 Task: Look for space in São Bento, Brazil from 4th September, 2023 to 10th September, 2023 for 1 adult in price range Rs.9000 to Rs.17000. Place can be private room with 1  bedroom having 1 bed and 1 bathroom. Property type can be house, flat, guest house, hotel. Booking option can be shelf check-in. Required host language is Spanish.
Action: Mouse moved to (624, 88)
Screenshot: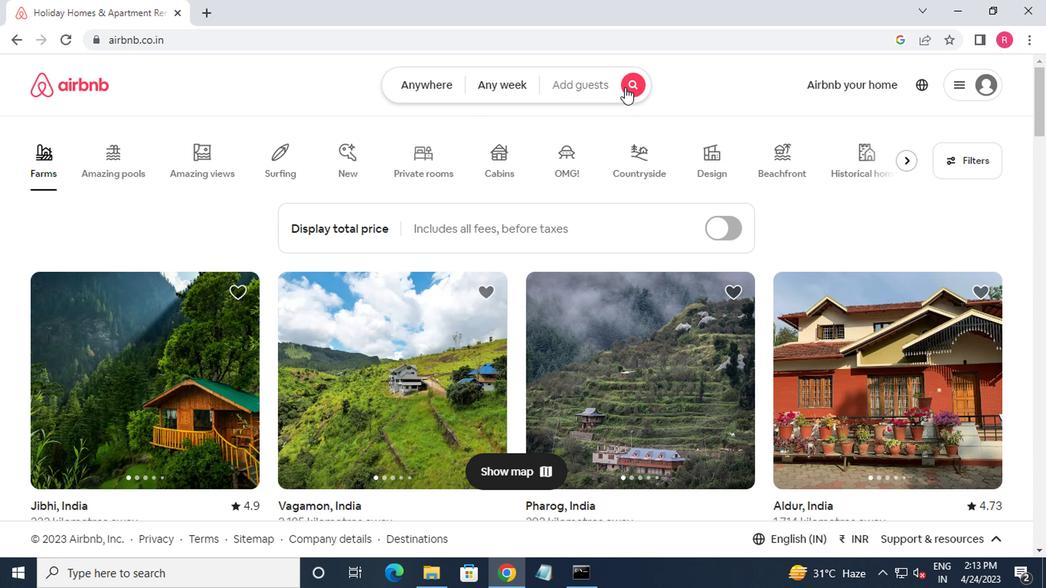 
Action: Mouse pressed left at (624, 88)
Screenshot: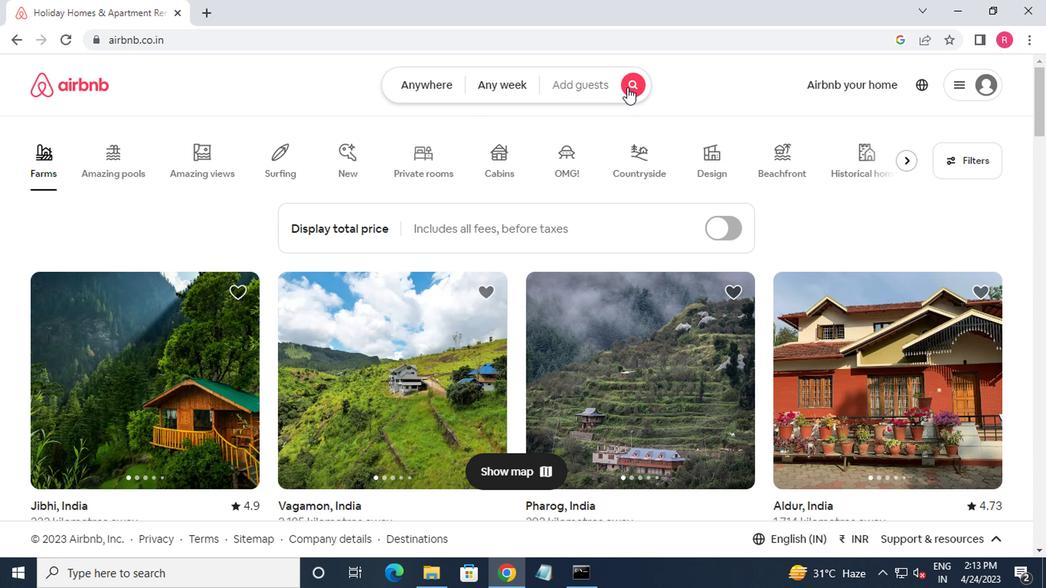 
Action: Mouse moved to (301, 154)
Screenshot: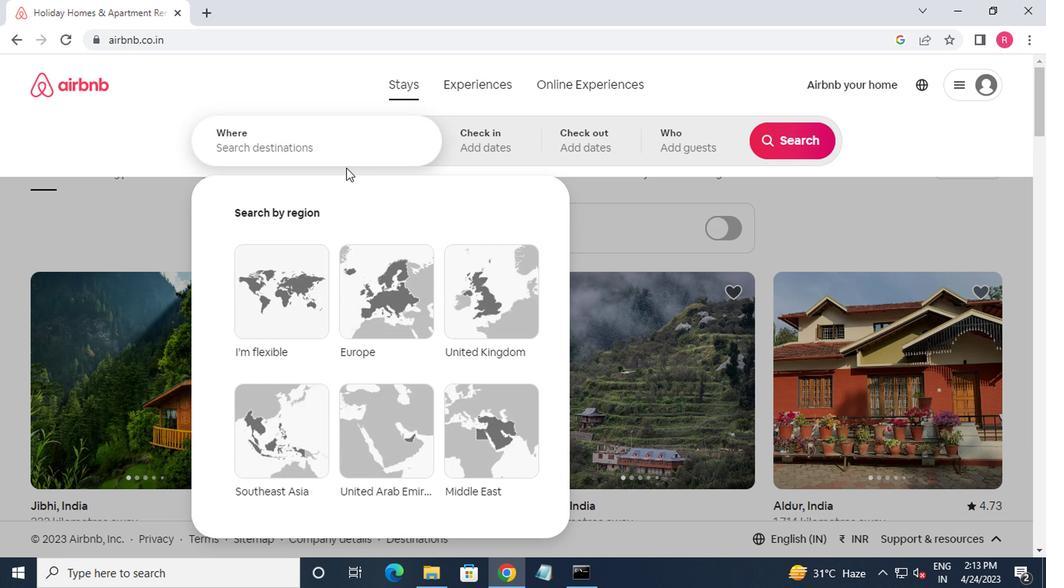 
Action: Mouse pressed left at (301, 154)
Screenshot: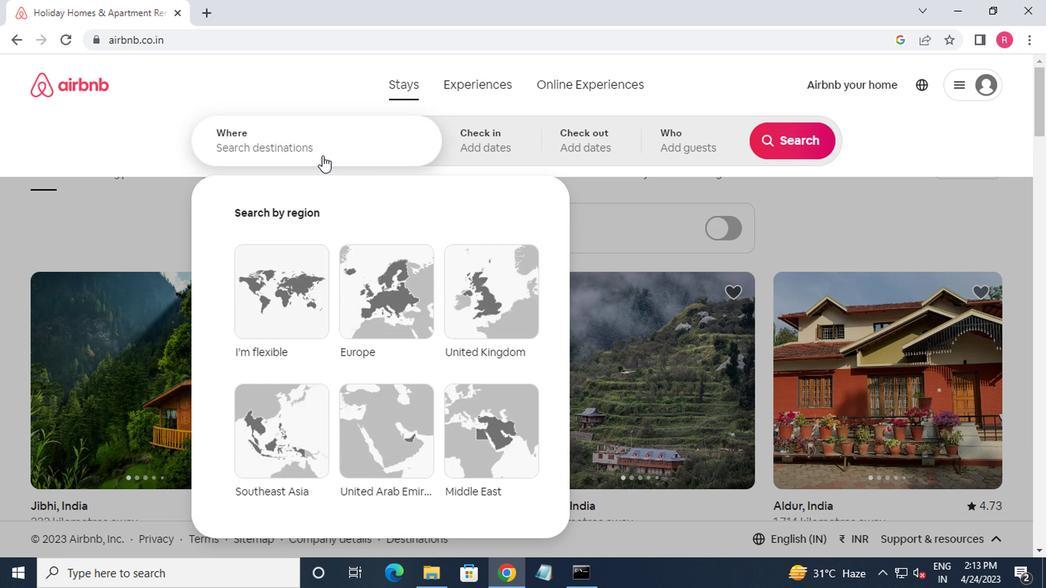 
Action: Key pressed sao<Key.space>bento.<Key.backspace>,brazil
Screenshot: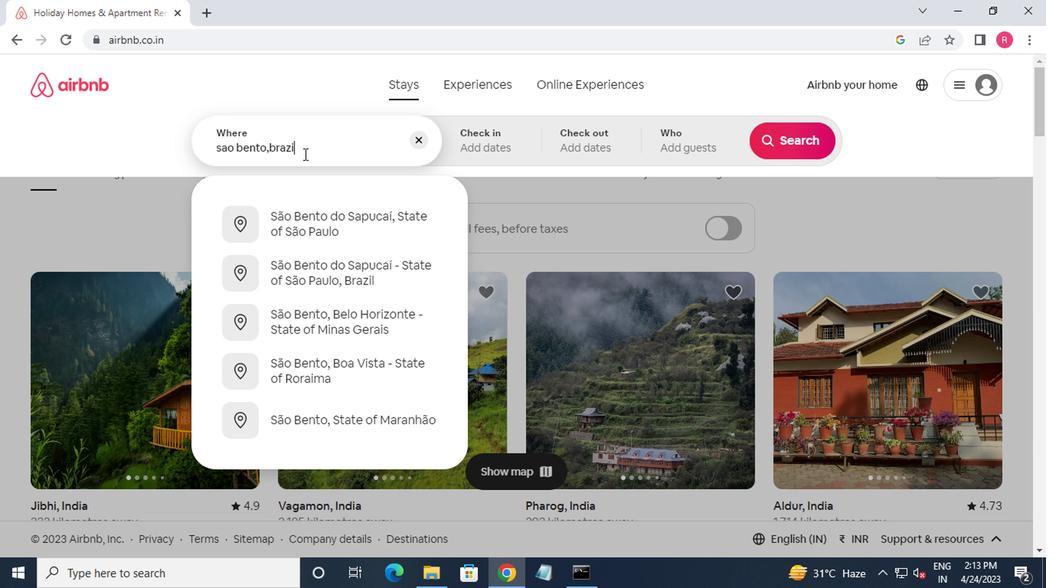 
Action: Mouse moved to (346, 278)
Screenshot: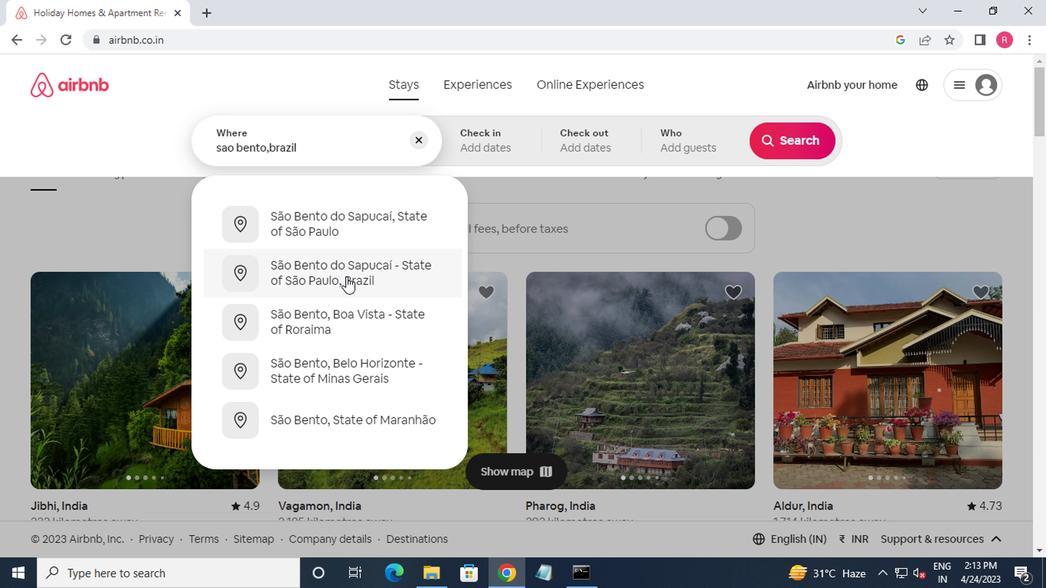 
Action: Mouse pressed left at (346, 278)
Screenshot: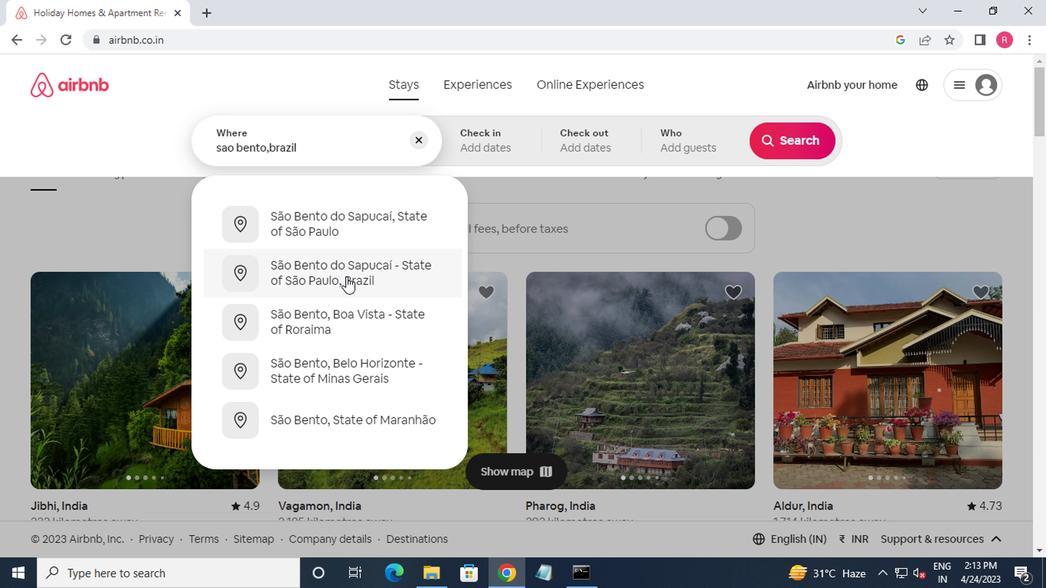
Action: Mouse moved to (782, 263)
Screenshot: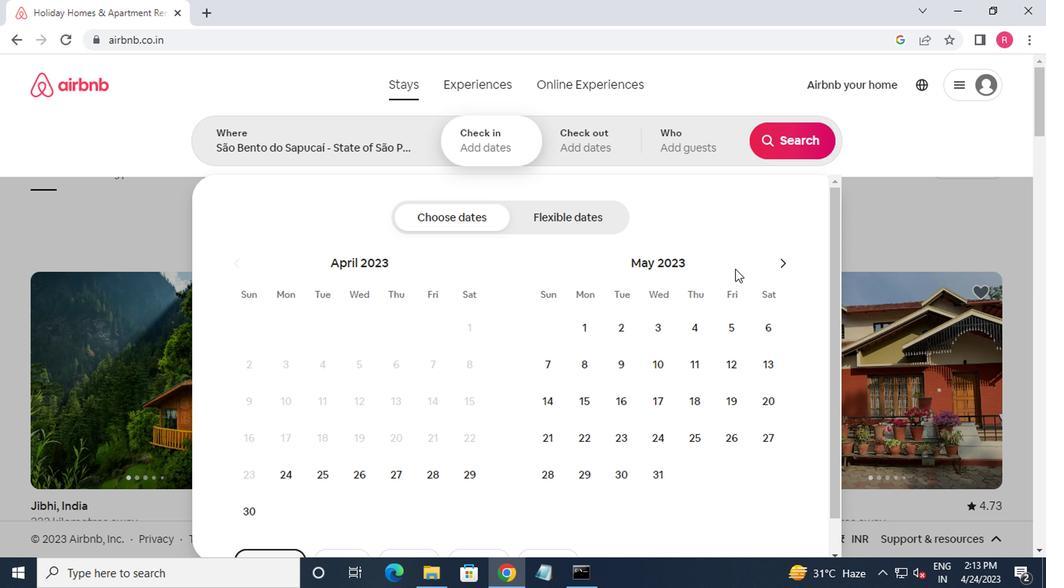 
Action: Mouse pressed left at (782, 263)
Screenshot: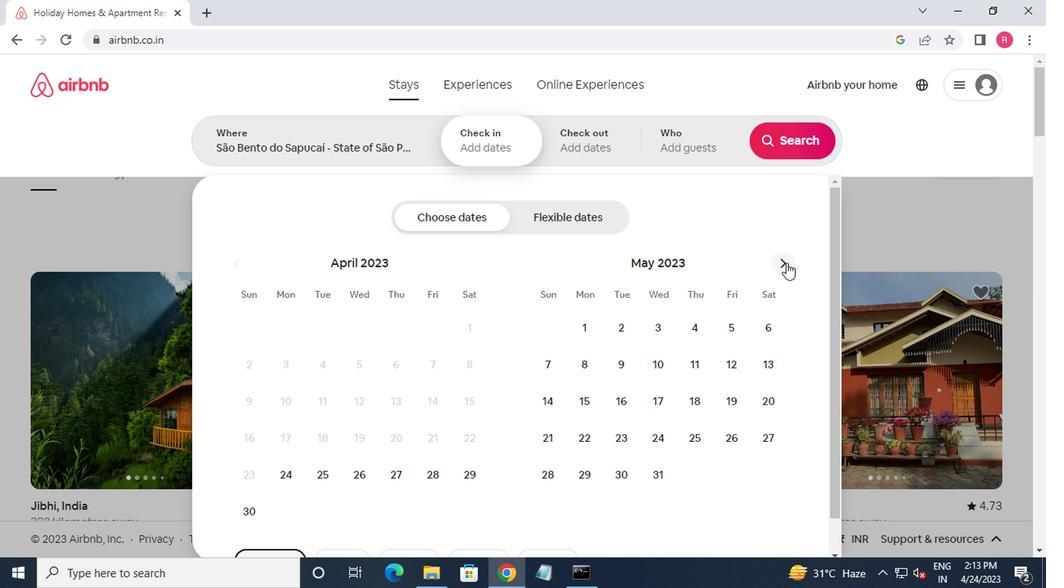 
Action: Mouse pressed left at (782, 263)
Screenshot: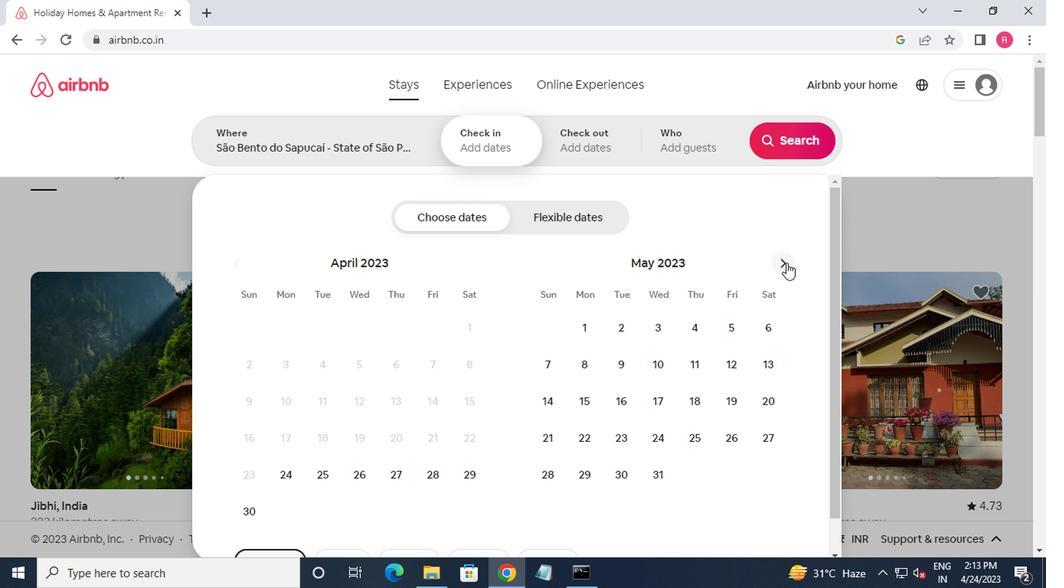 
Action: Mouse pressed left at (782, 263)
Screenshot: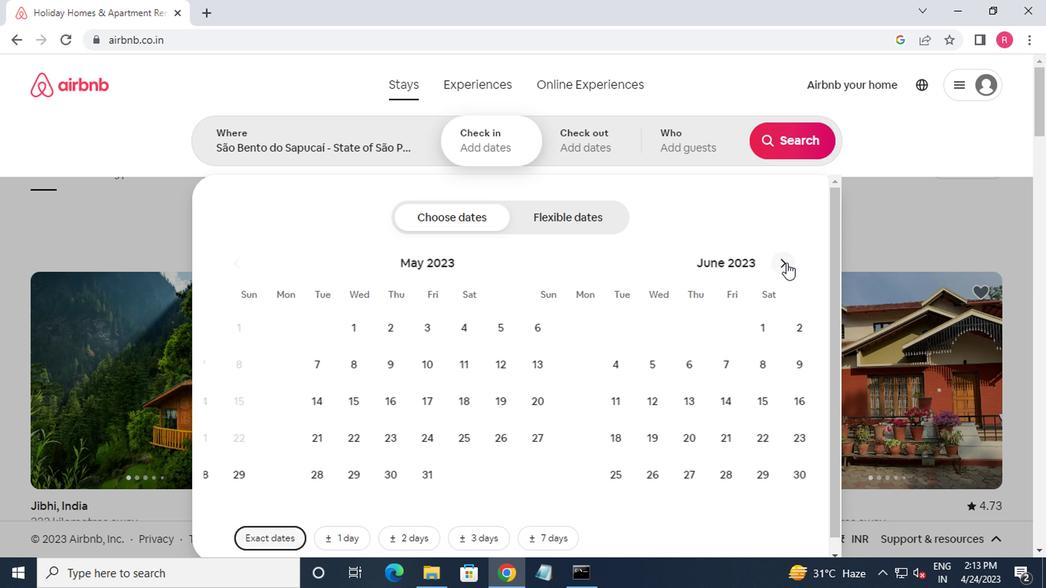 
Action: Mouse moved to (782, 264)
Screenshot: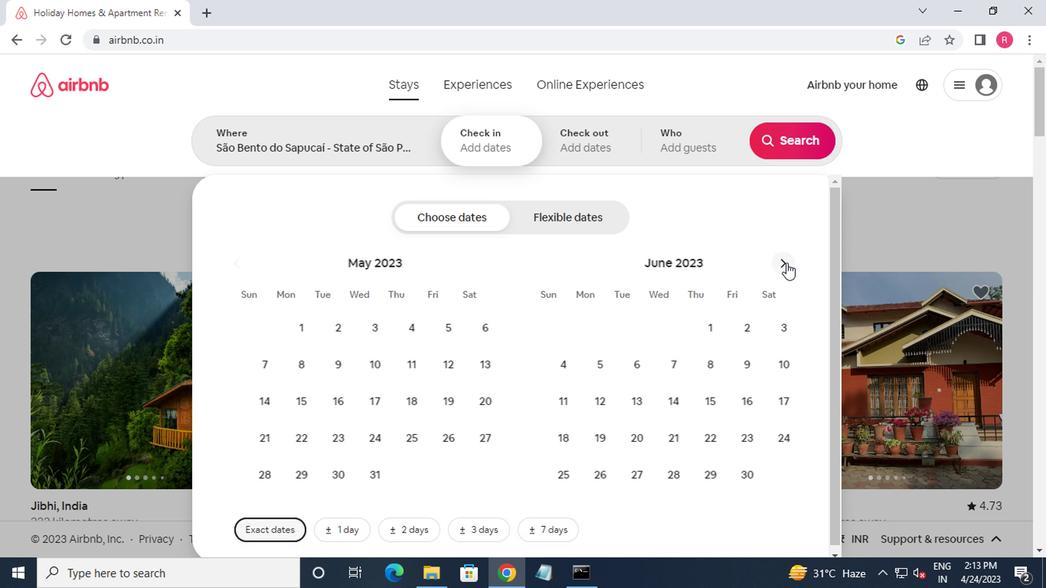 
Action: Mouse pressed left at (782, 264)
Screenshot: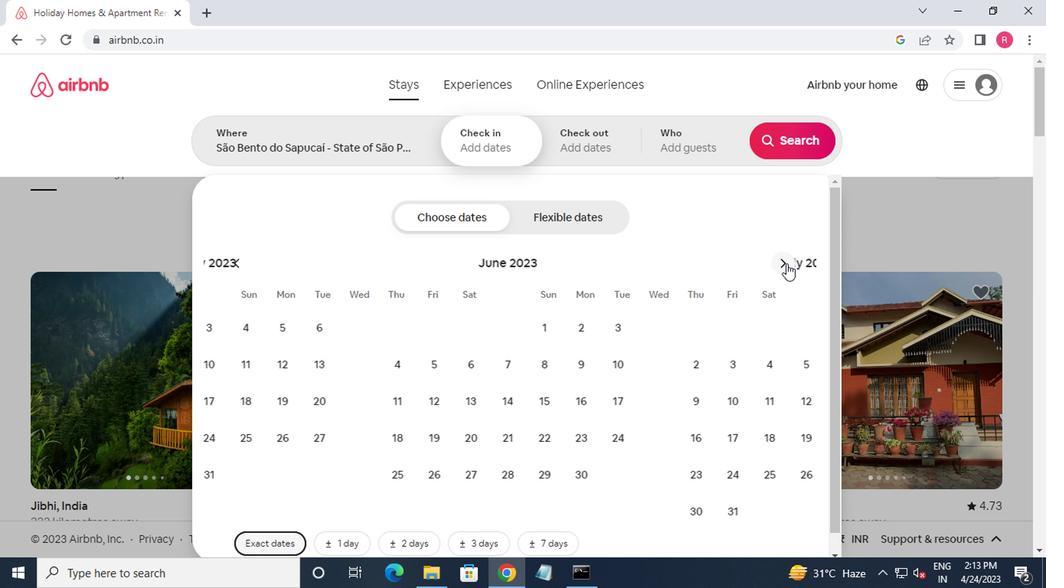 
Action: Mouse pressed left at (782, 264)
Screenshot: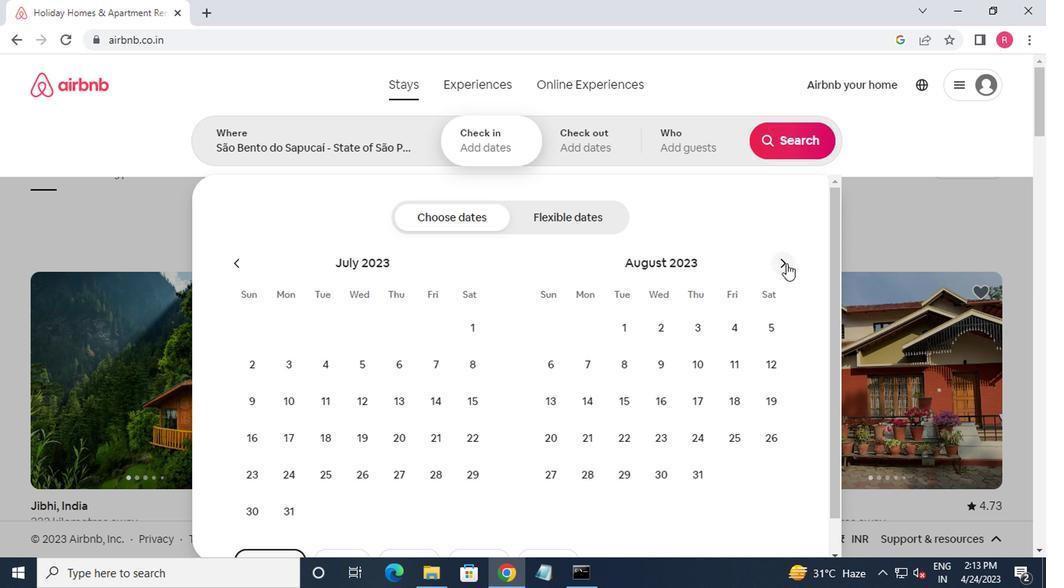 
Action: Mouse moved to (592, 368)
Screenshot: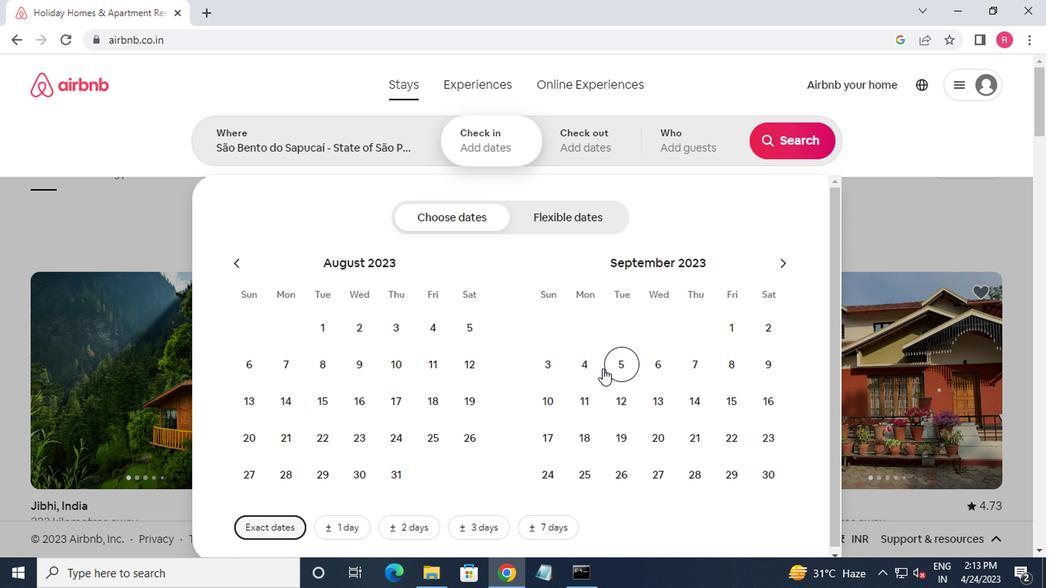 
Action: Mouse pressed left at (592, 368)
Screenshot: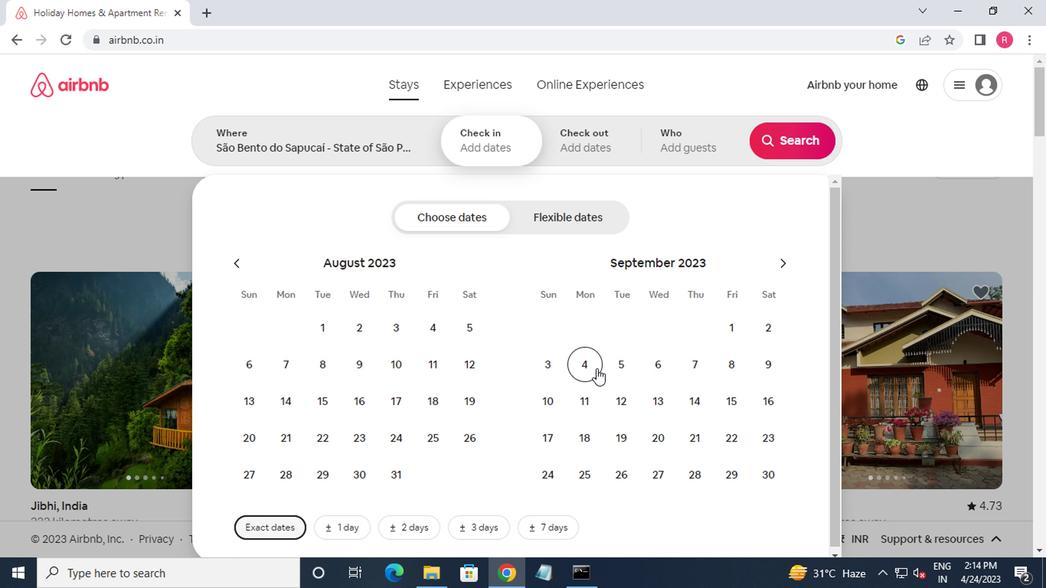 
Action: Mouse moved to (561, 405)
Screenshot: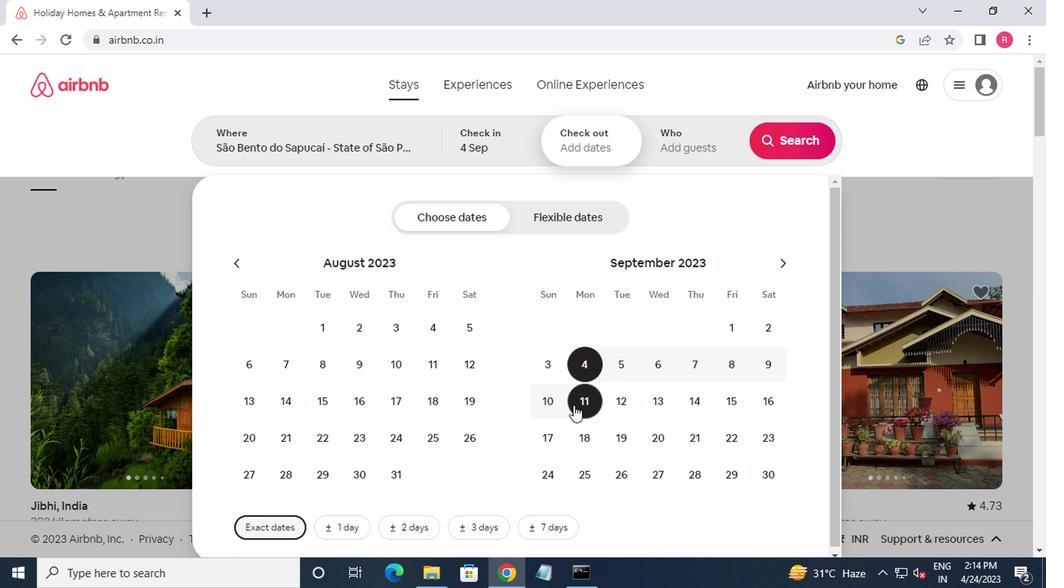 
Action: Mouse pressed left at (561, 405)
Screenshot: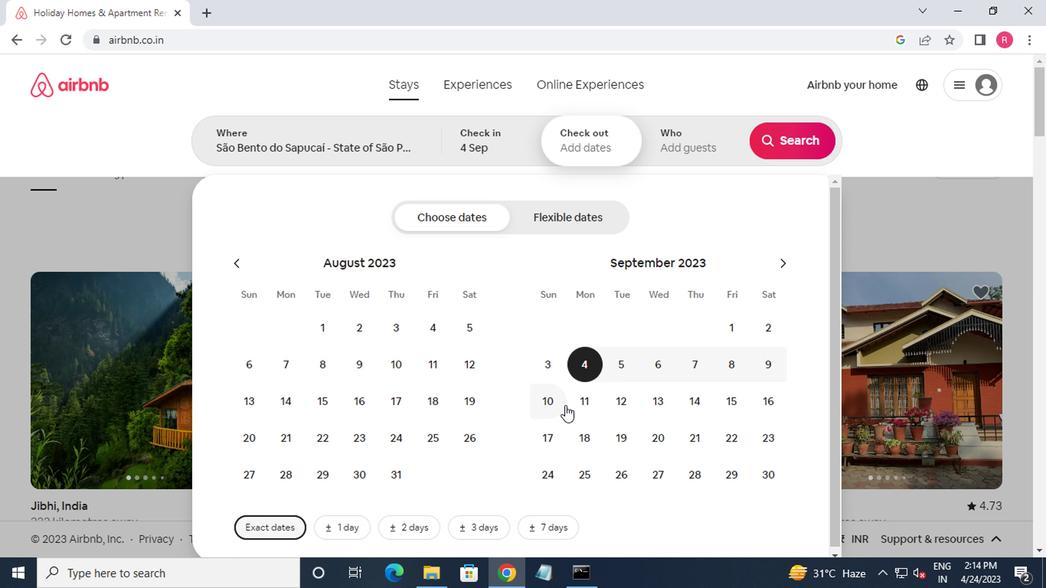 
Action: Mouse moved to (555, 405)
Screenshot: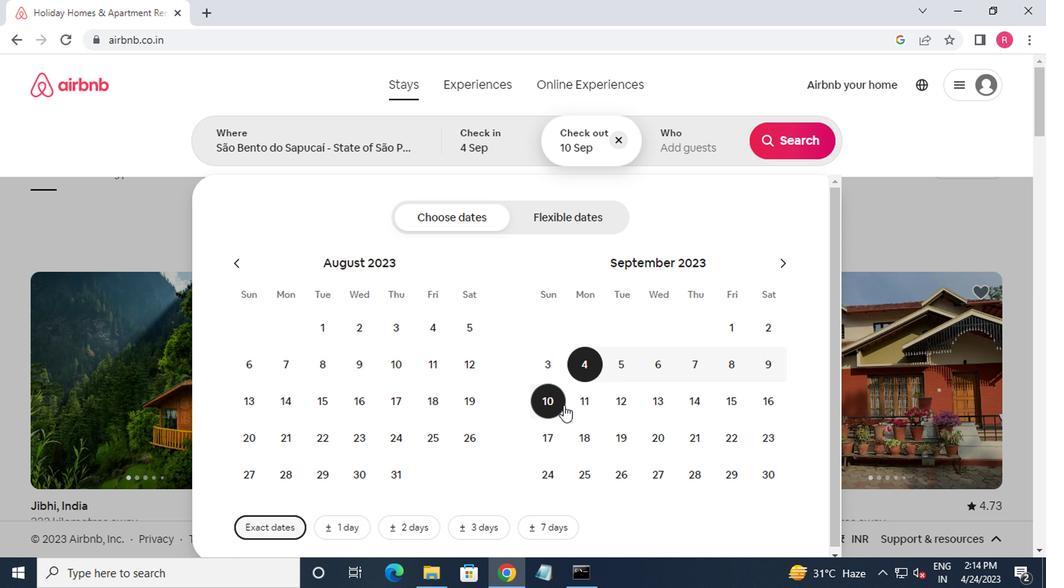 
Action: Mouse pressed left at (555, 405)
Screenshot: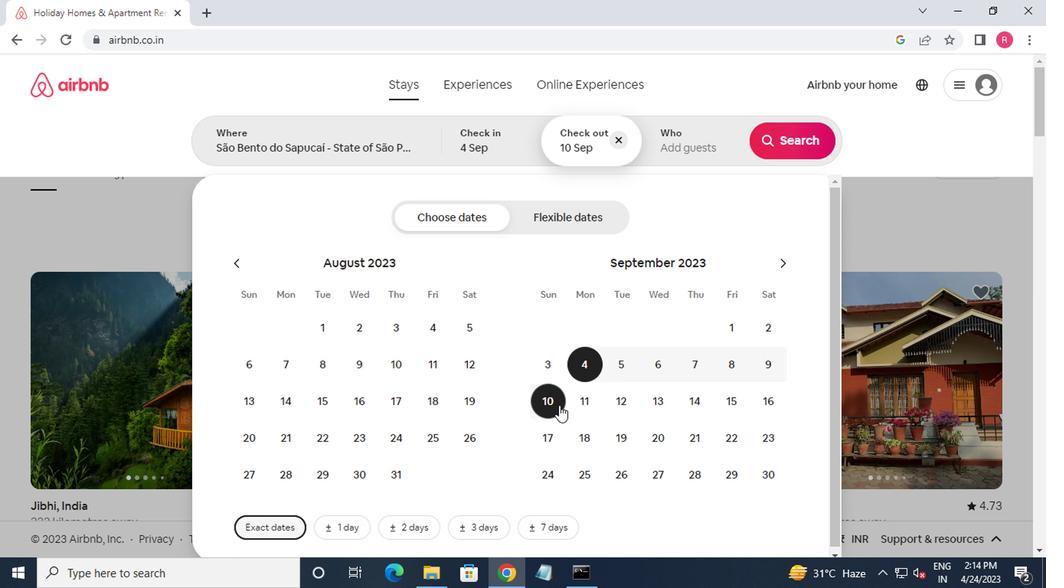 
Action: Mouse moved to (648, 137)
Screenshot: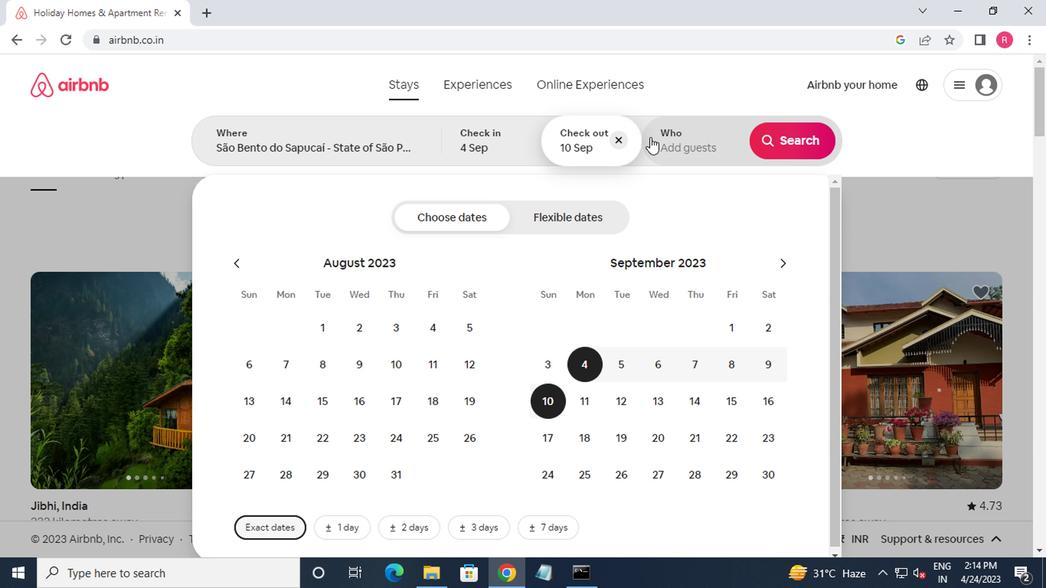 
Action: Mouse pressed left at (648, 137)
Screenshot: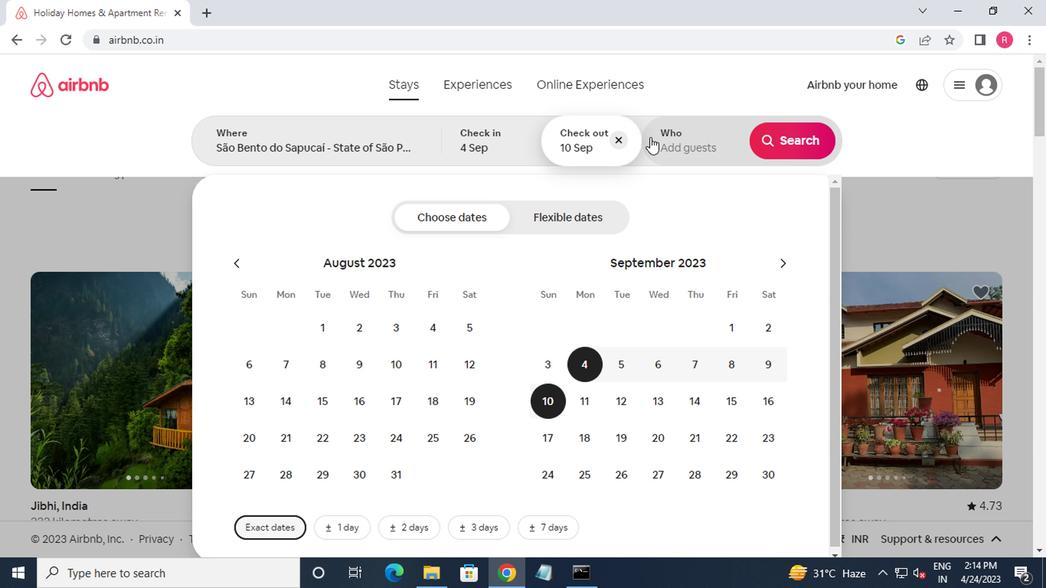 
Action: Mouse moved to (789, 226)
Screenshot: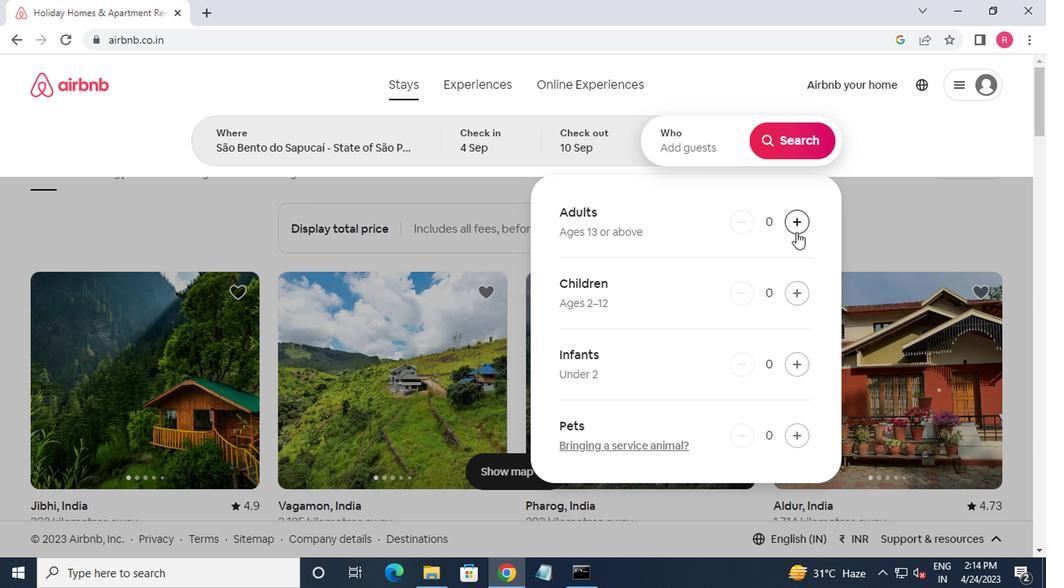 
Action: Mouse pressed left at (789, 226)
Screenshot: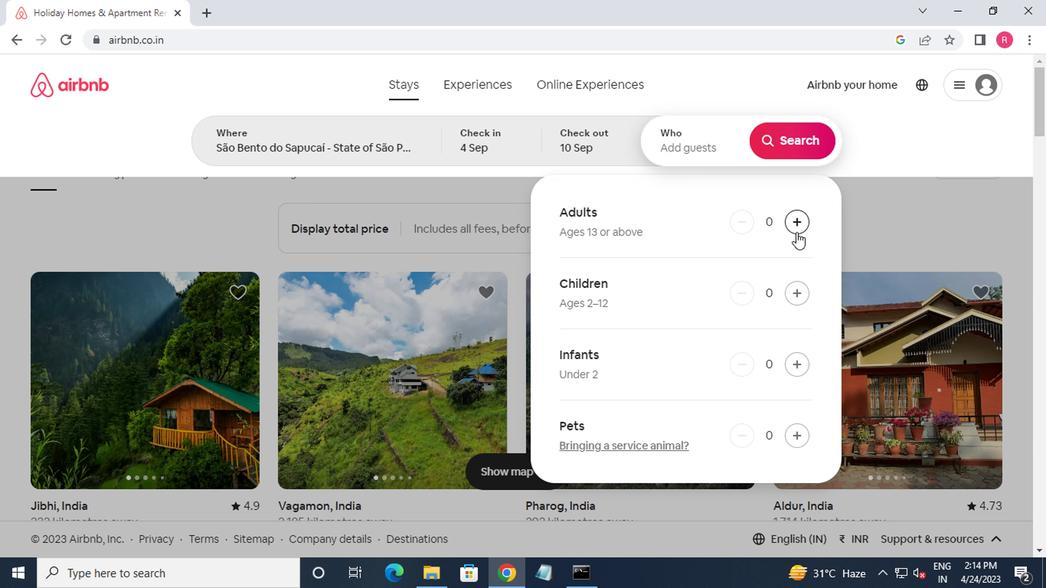 
Action: Mouse moved to (776, 156)
Screenshot: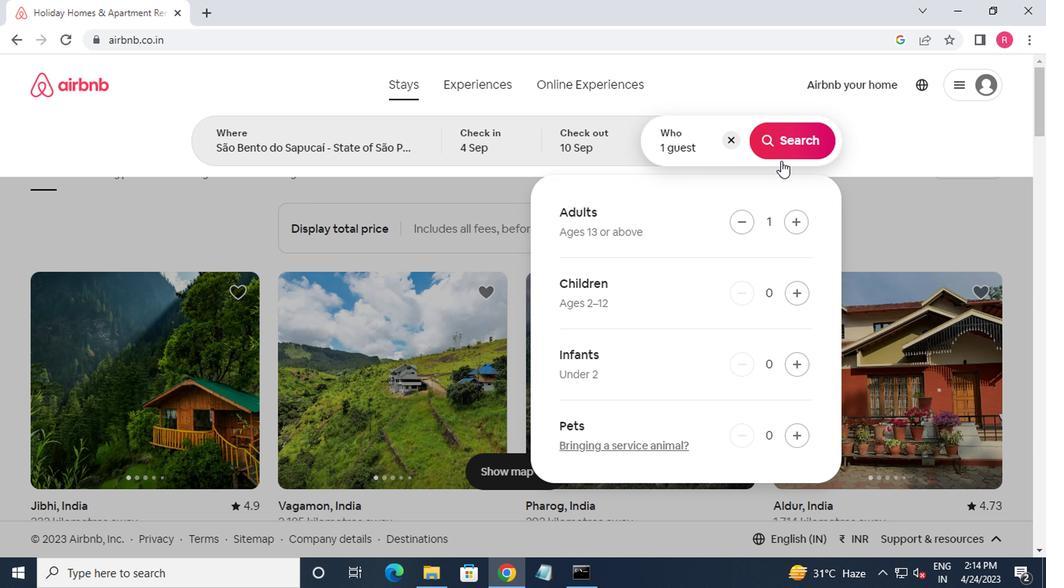 
Action: Mouse pressed left at (776, 156)
Screenshot: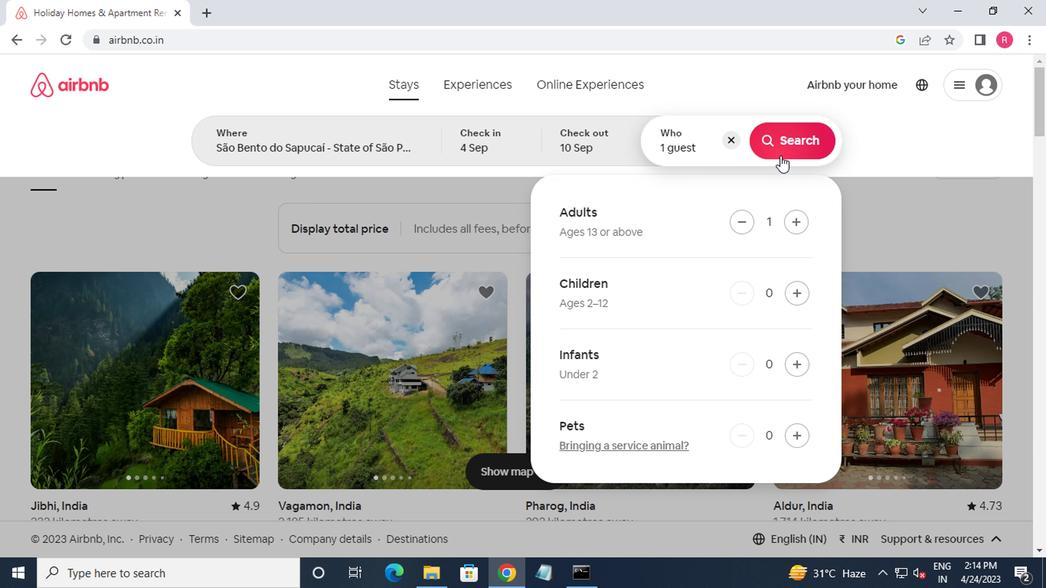 
Action: Mouse moved to (944, 151)
Screenshot: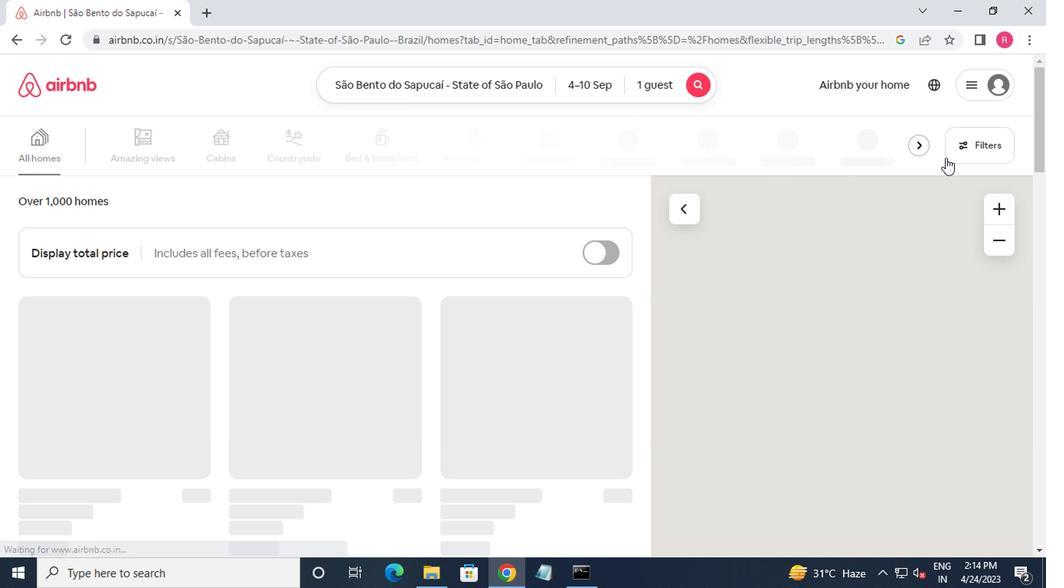 
Action: Mouse pressed left at (944, 151)
Screenshot: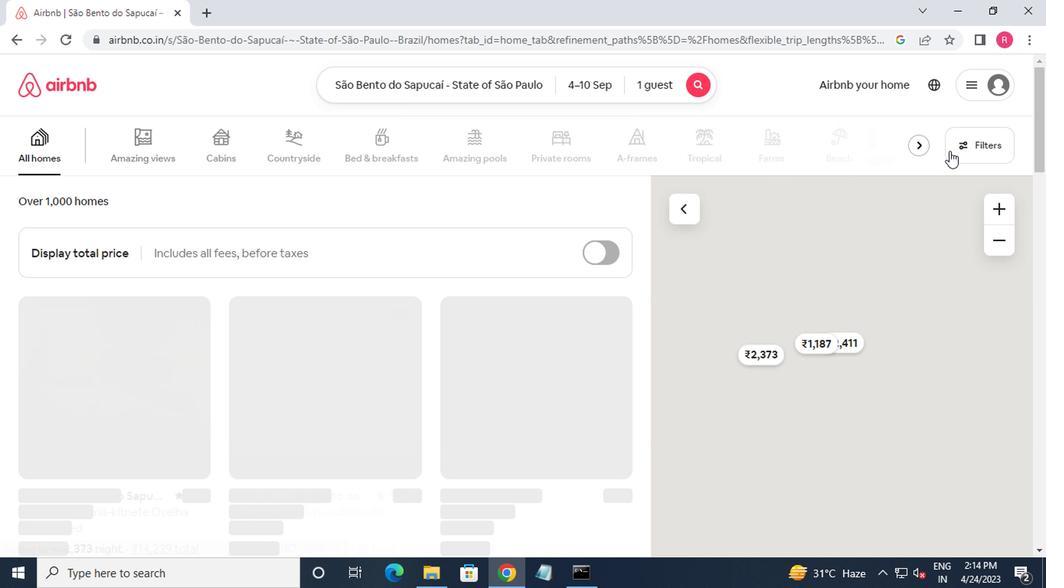 
Action: Mouse moved to (342, 343)
Screenshot: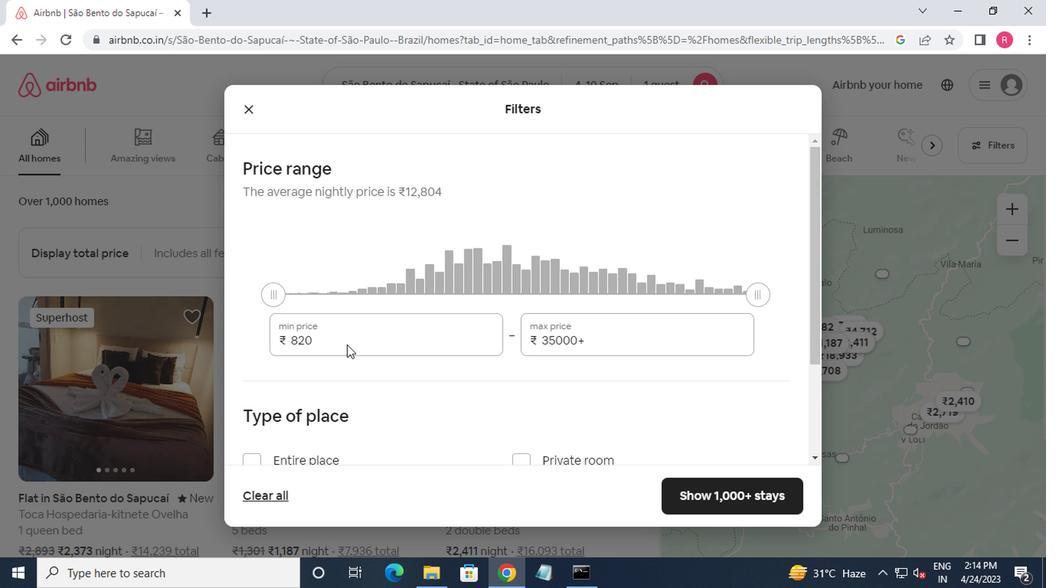 
Action: Mouse pressed left at (342, 343)
Screenshot: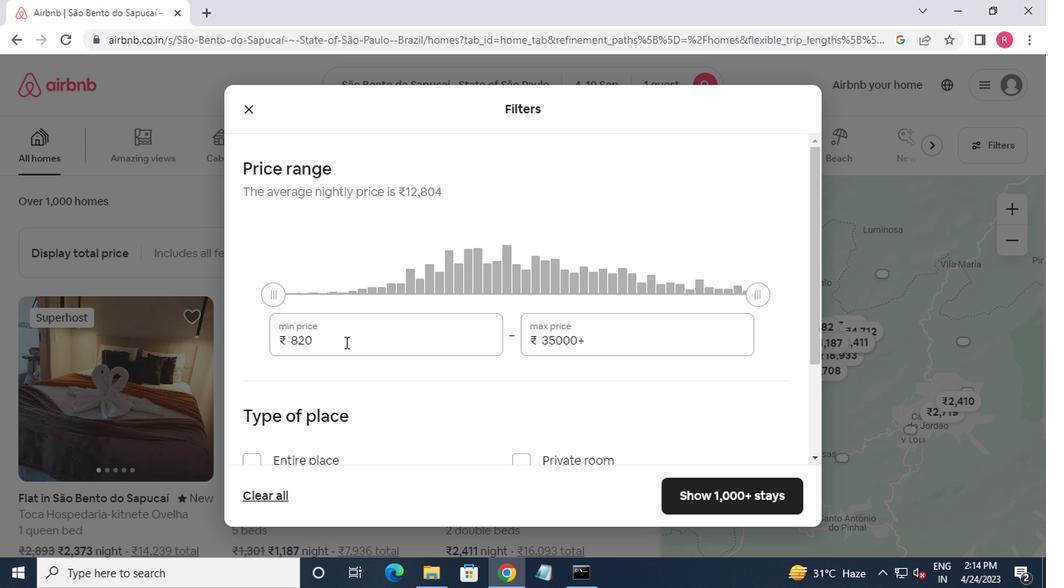
Action: Key pressed <Key.backspace><Key.backspace><Key.backspace><Key.backspace>9000
Screenshot: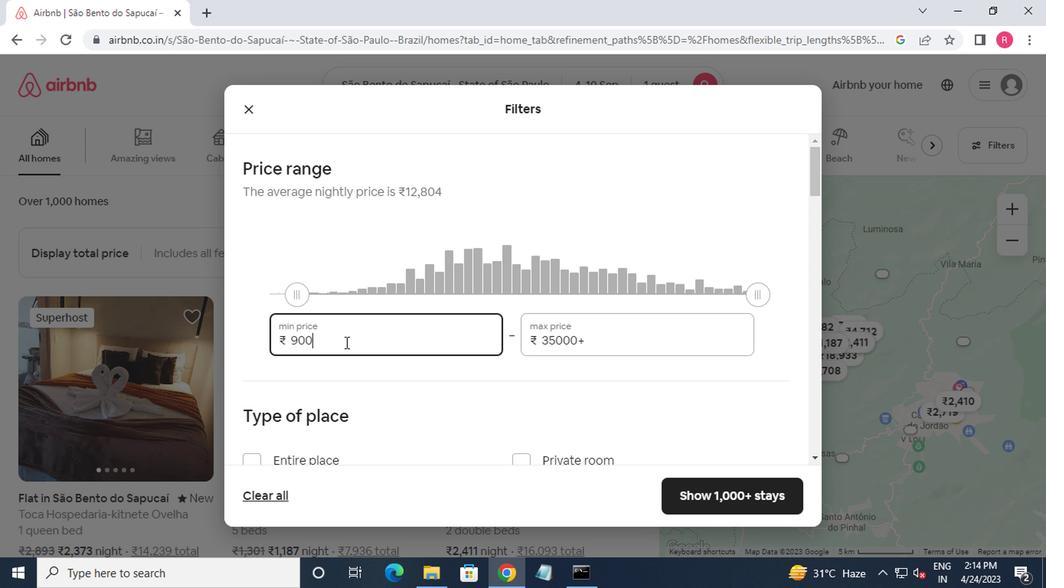 
Action: Mouse moved to (581, 336)
Screenshot: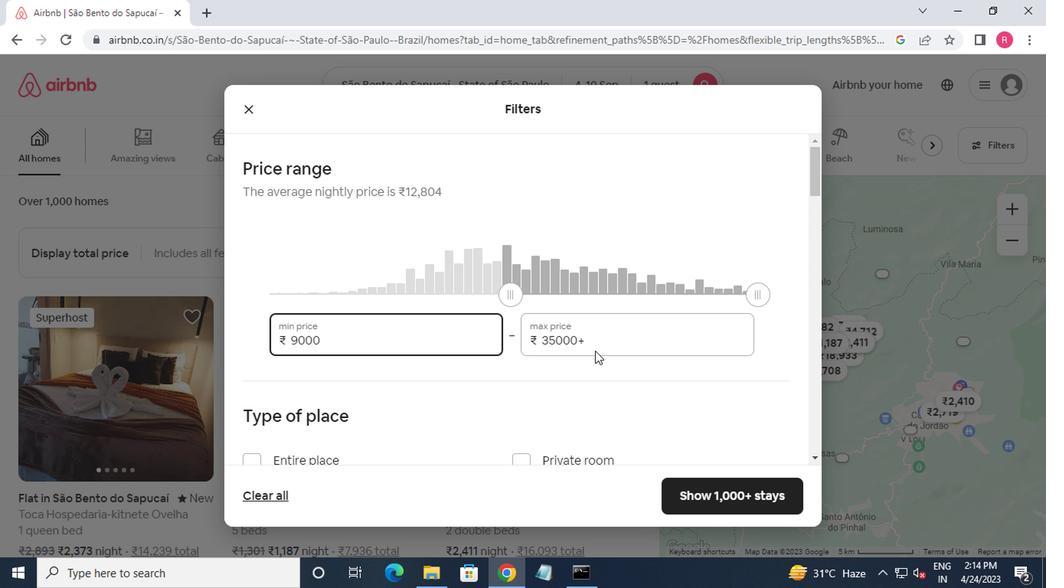 
Action: Mouse pressed left at (581, 336)
Screenshot: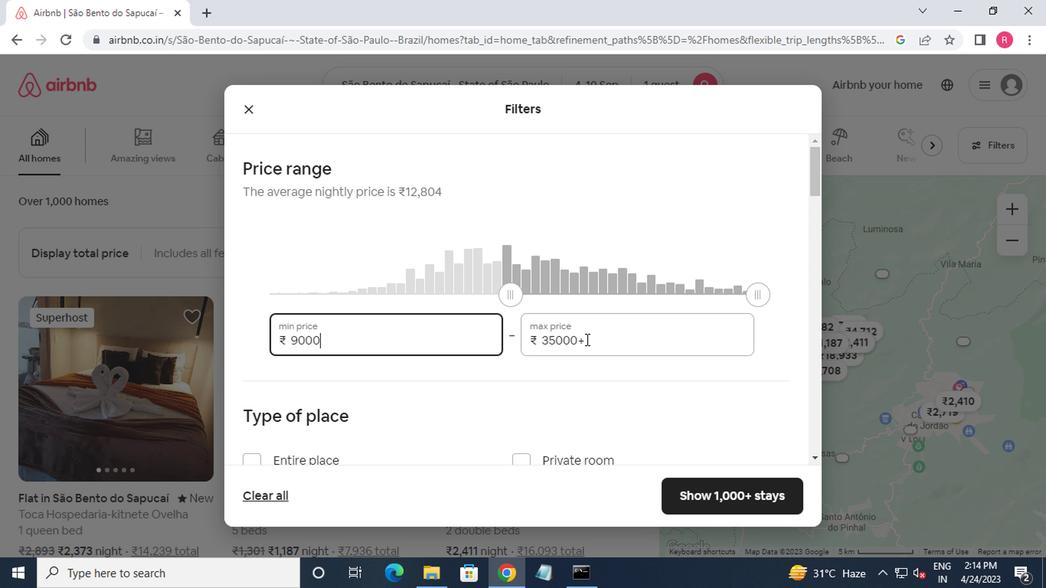 
Action: Mouse moved to (580, 336)
Screenshot: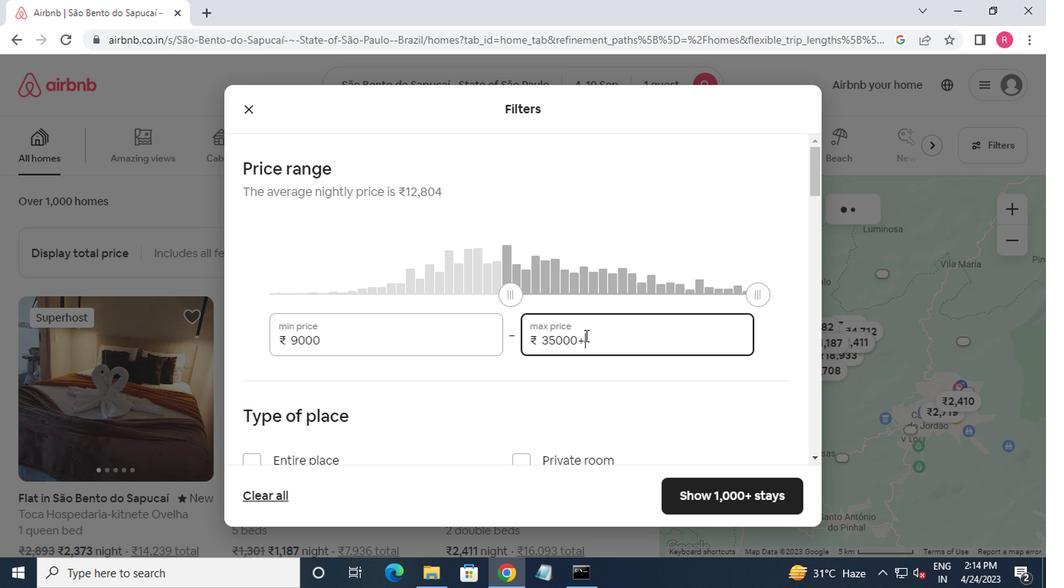 
Action: Key pressed <Key.backspace><Key.backspace><Key.backspace><Key.backspace><Key.backspace><Key.backspace><Key.backspace><Key.backspace><Key.backspace><Key.backspace><Key.backspace><Key.backspace><Key.backspace>17000
Screenshot: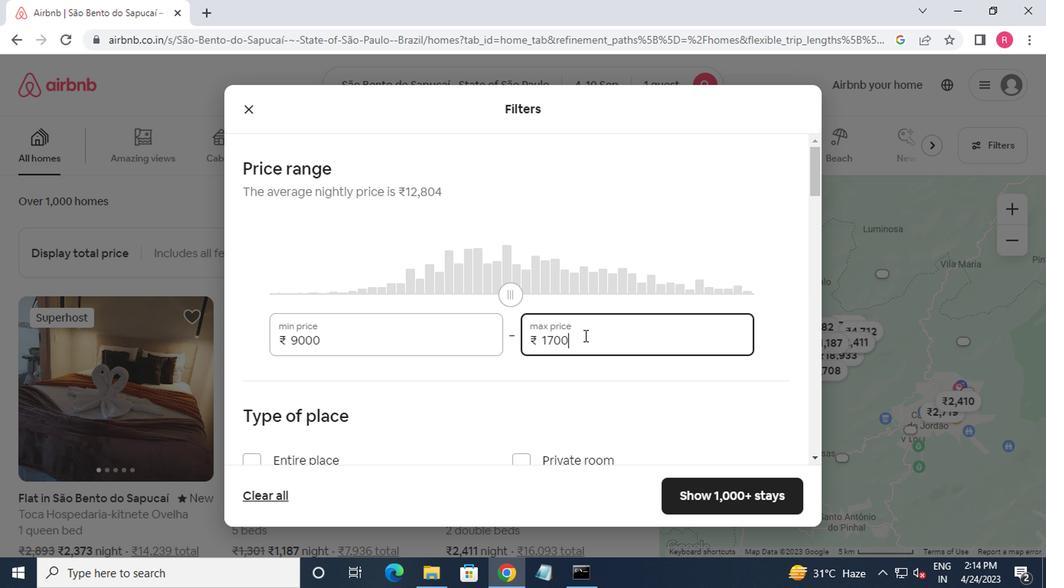 
Action: Mouse moved to (576, 389)
Screenshot: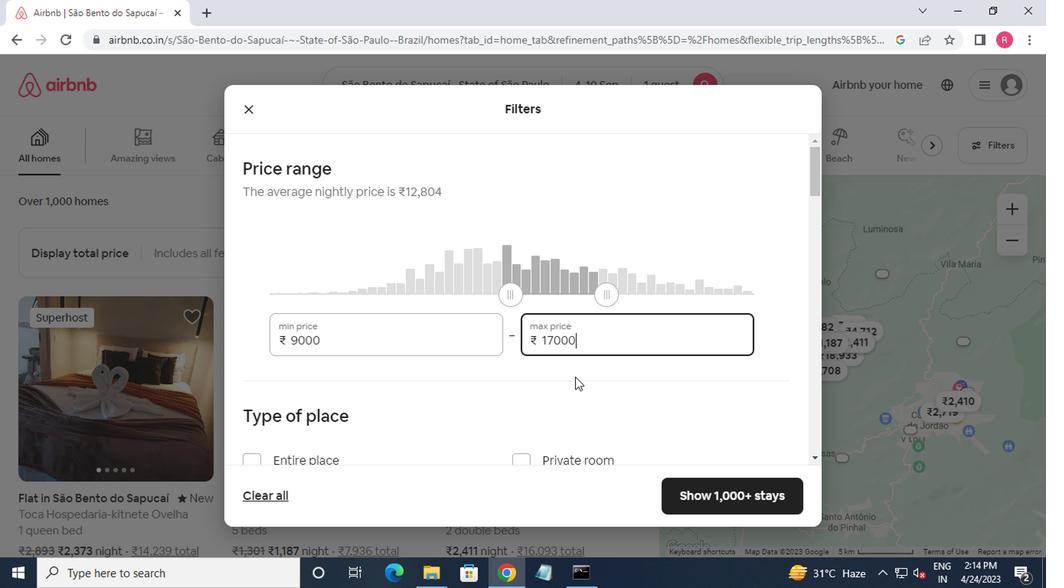 
Action: Mouse scrolled (576, 388) with delta (0, 0)
Screenshot: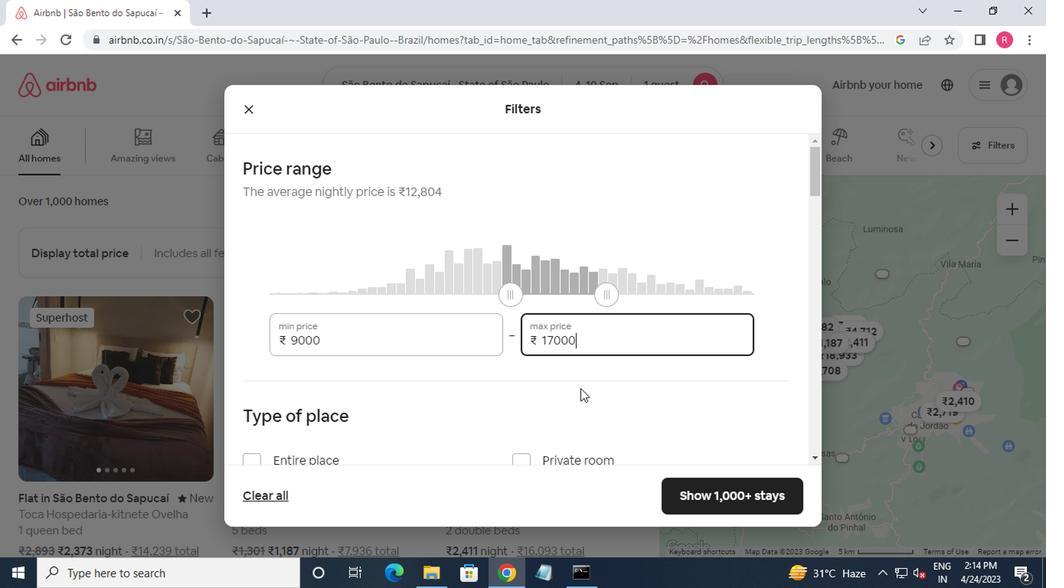 
Action: Mouse moved to (302, 432)
Screenshot: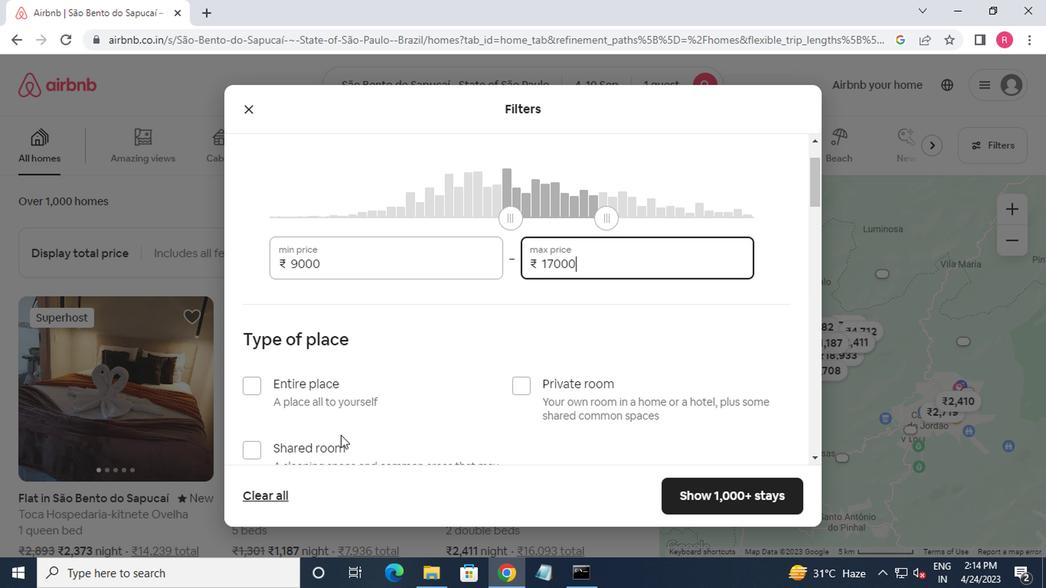
Action: Mouse scrolled (302, 430) with delta (0, -1)
Screenshot: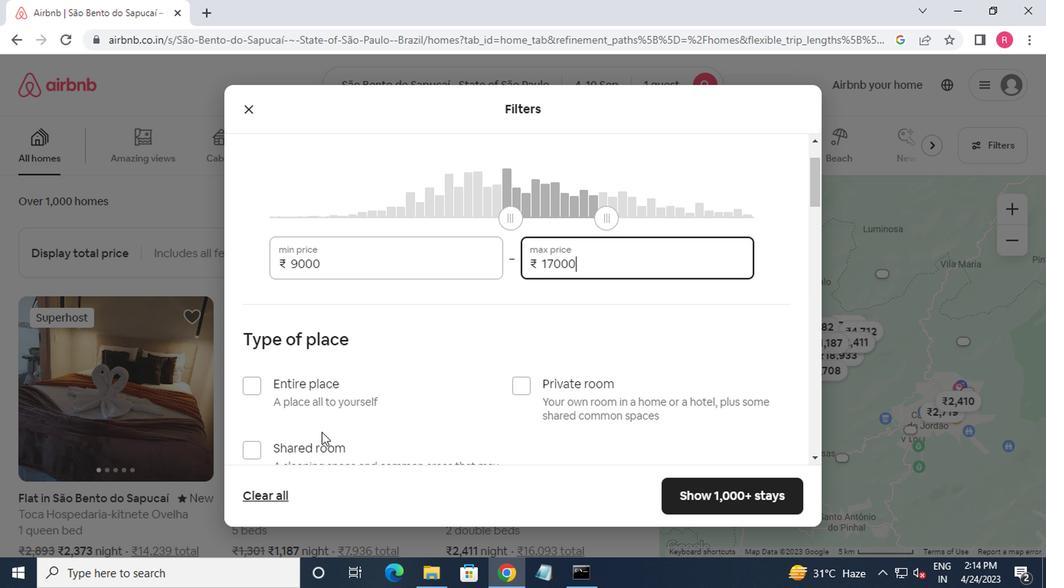 
Action: Mouse moved to (518, 312)
Screenshot: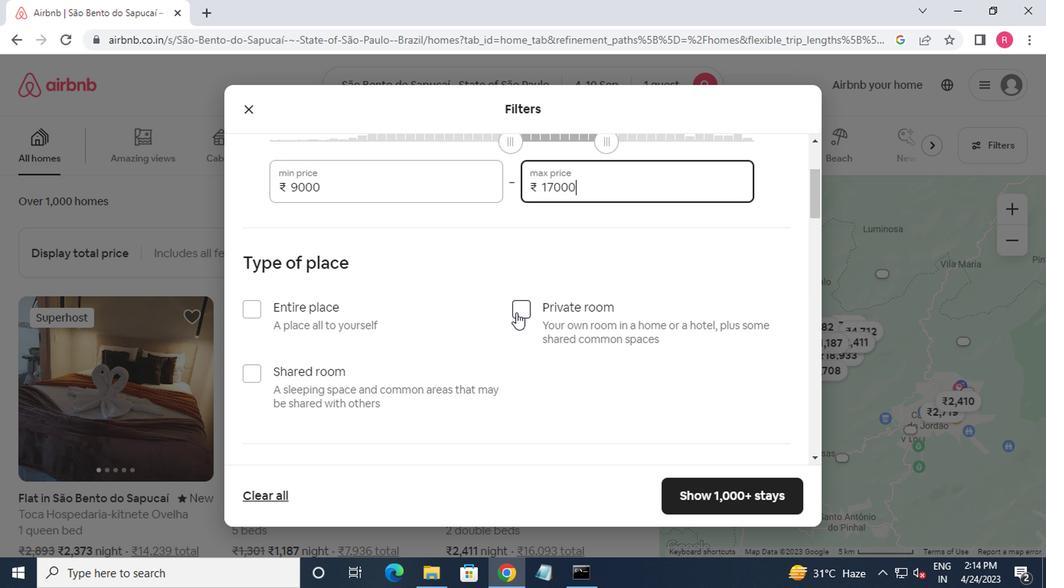 
Action: Mouse pressed left at (518, 312)
Screenshot: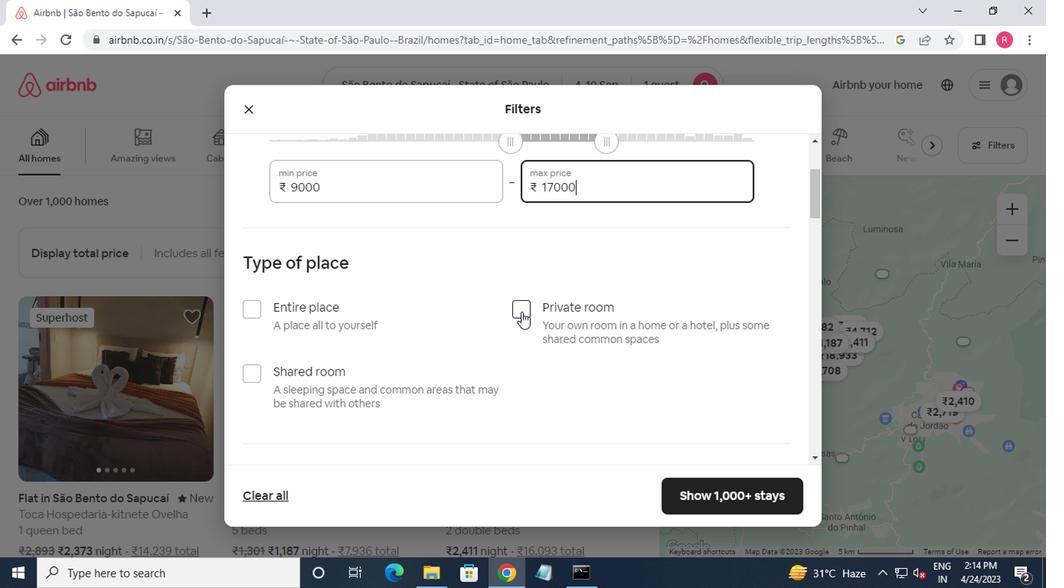 
Action: Mouse moved to (517, 311)
Screenshot: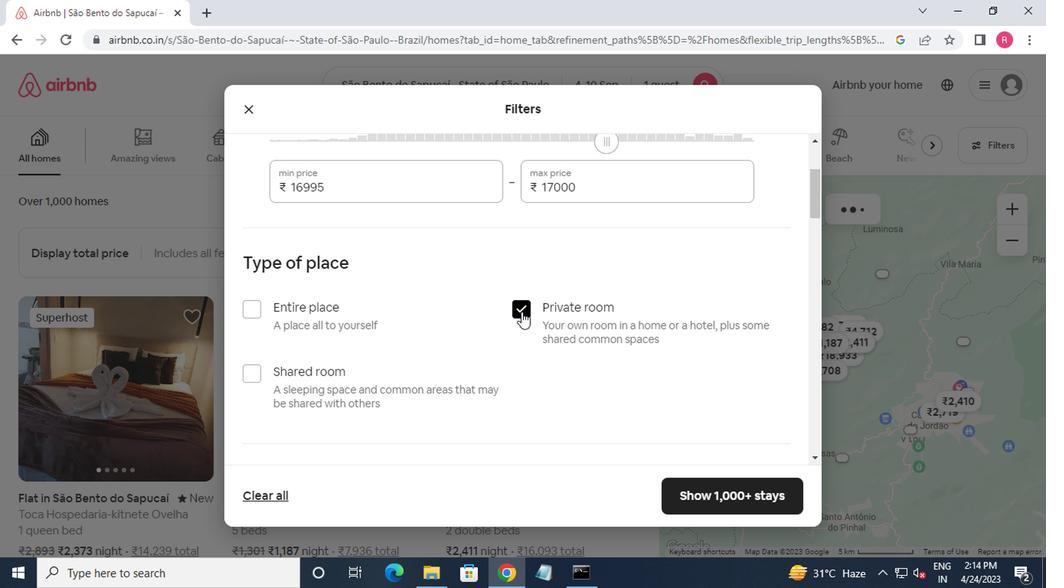 
Action: Mouse scrolled (517, 311) with delta (0, 0)
Screenshot: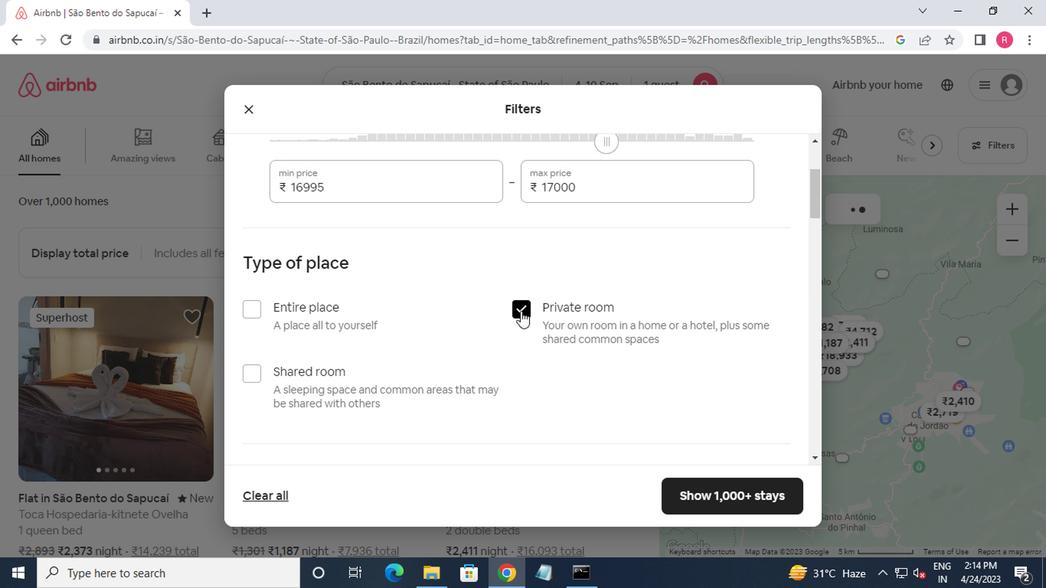 
Action: Mouse scrolled (517, 311) with delta (0, 0)
Screenshot: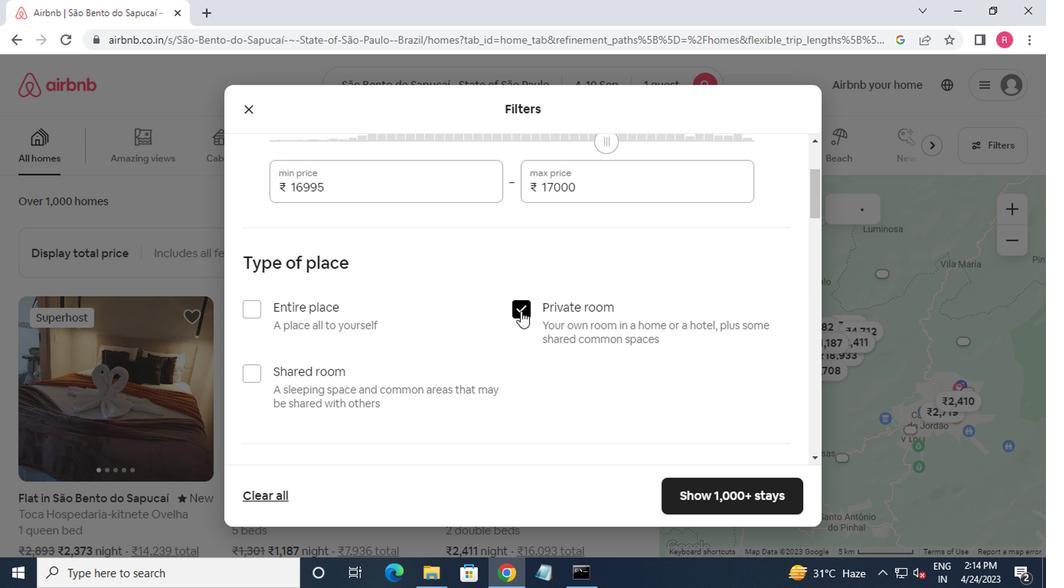 
Action: Mouse moved to (332, 407)
Screenshot: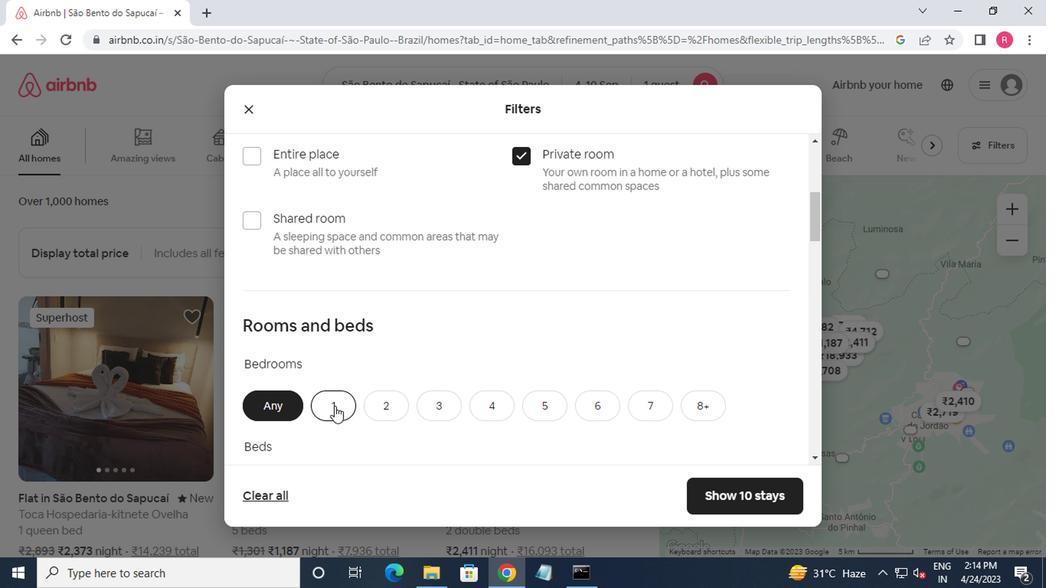 
Action: Mouse pressed left at (332, 407)
Screenshot: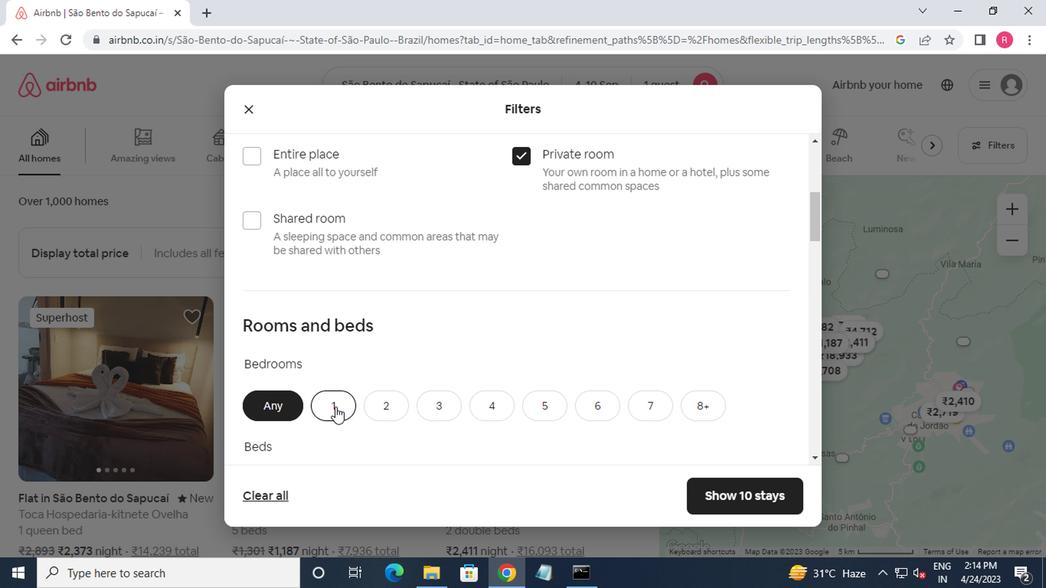 
Action: Mouse moved to (335, 406)
Screenshot: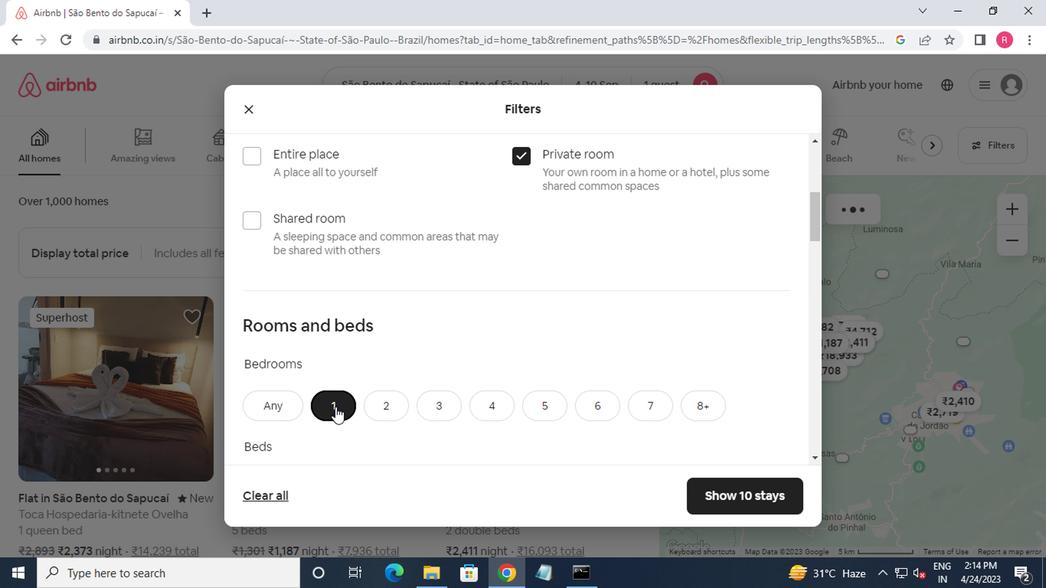 
Action: Mouse scrolled (335, 405) with delta (0, 0)
Screenshot: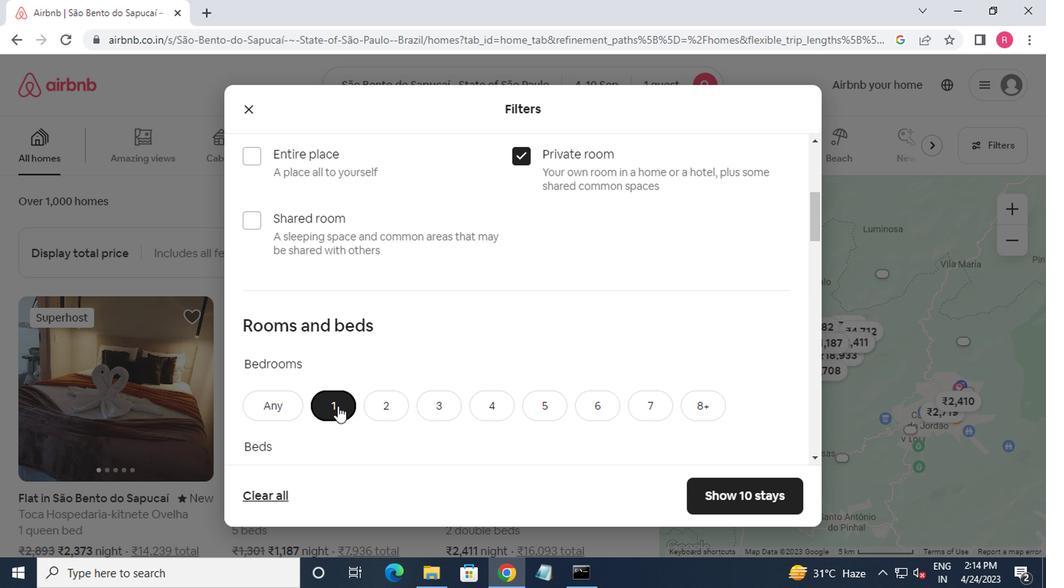 
Action: Mouse moved to (335, 406)
Screenshot: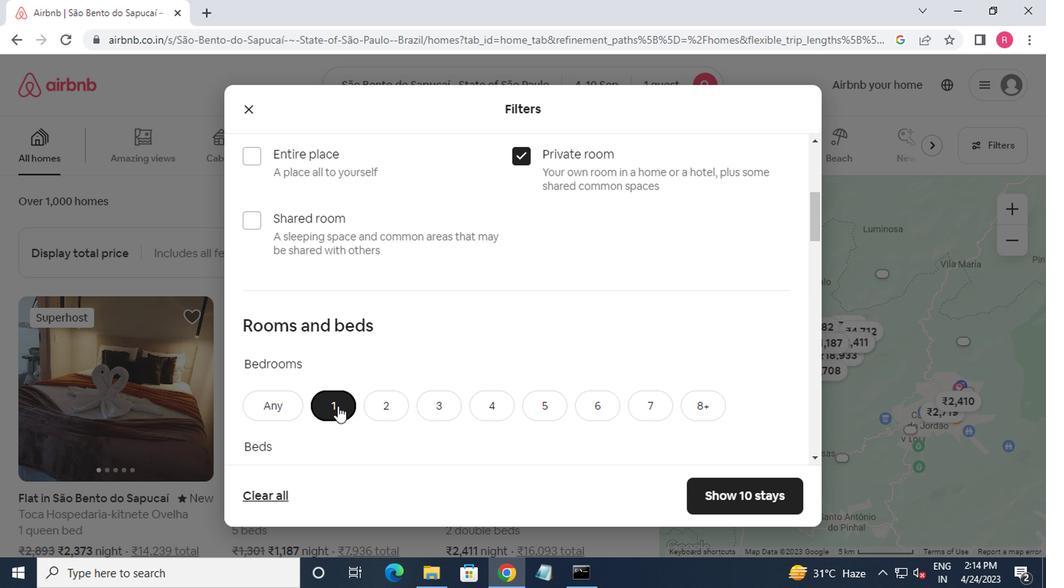 
Action: Mouse scrolled (335, 405) with delta (0, 0)
Screenshot: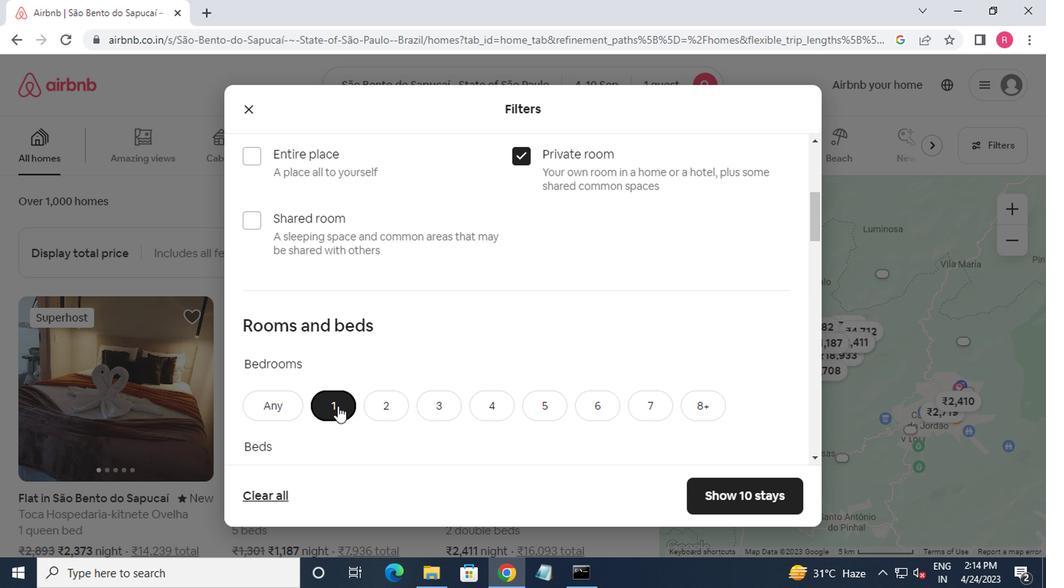 
Action: Mouse moved to (326, 329)
Screenshot: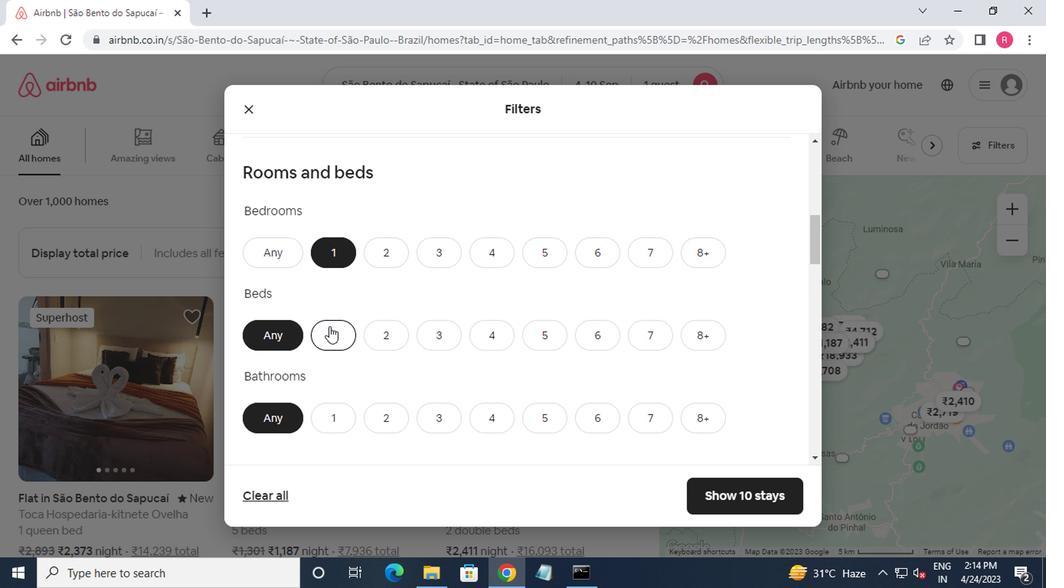 
Action: Mouse pressed left at (326, 329)
Screenshot: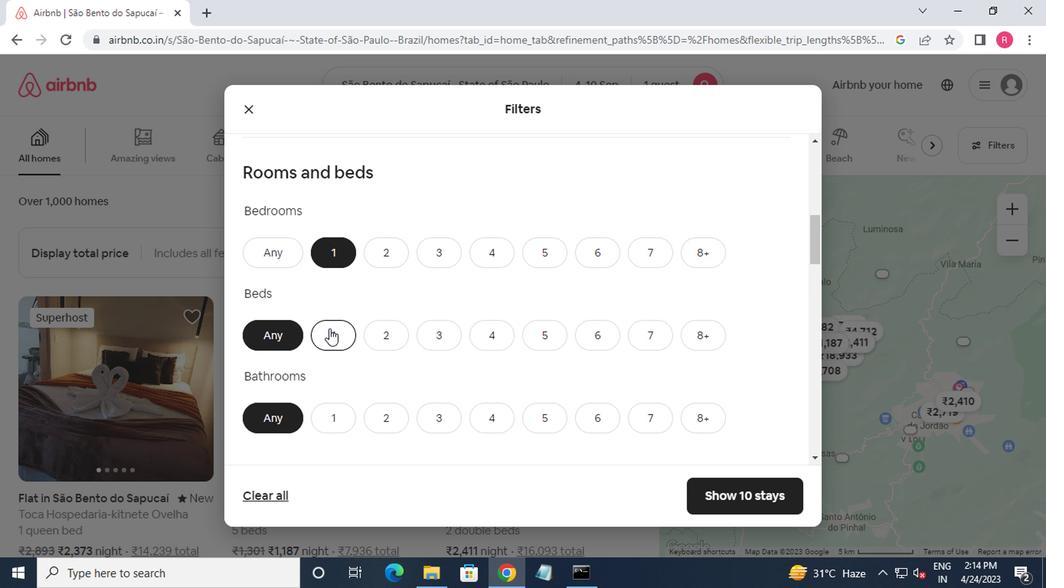 
Action: Mouse moved to (331, 421)
Screenshot: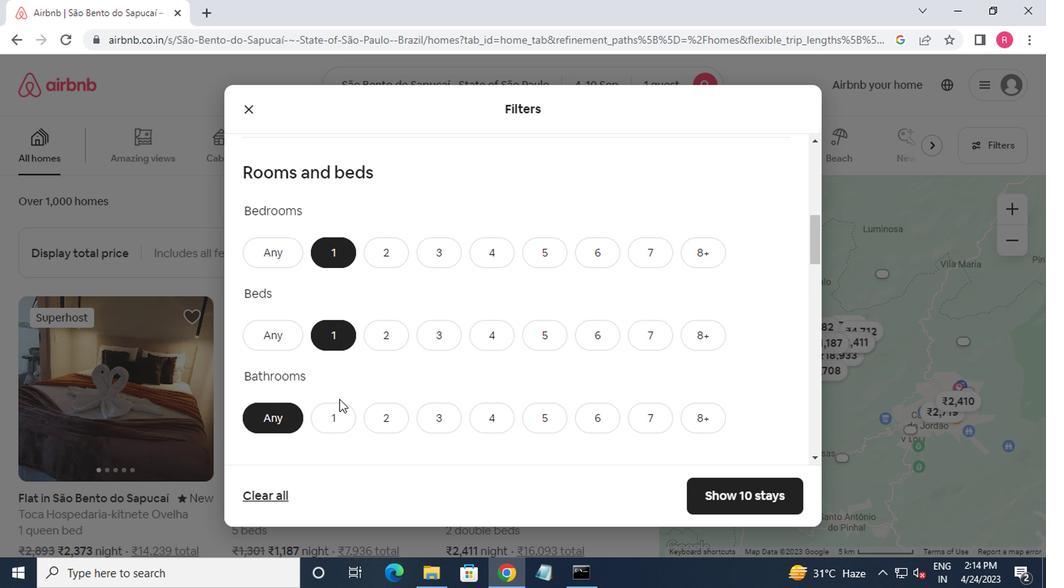 
Action: Mouse pressed left at (331, 421)
Screenshot: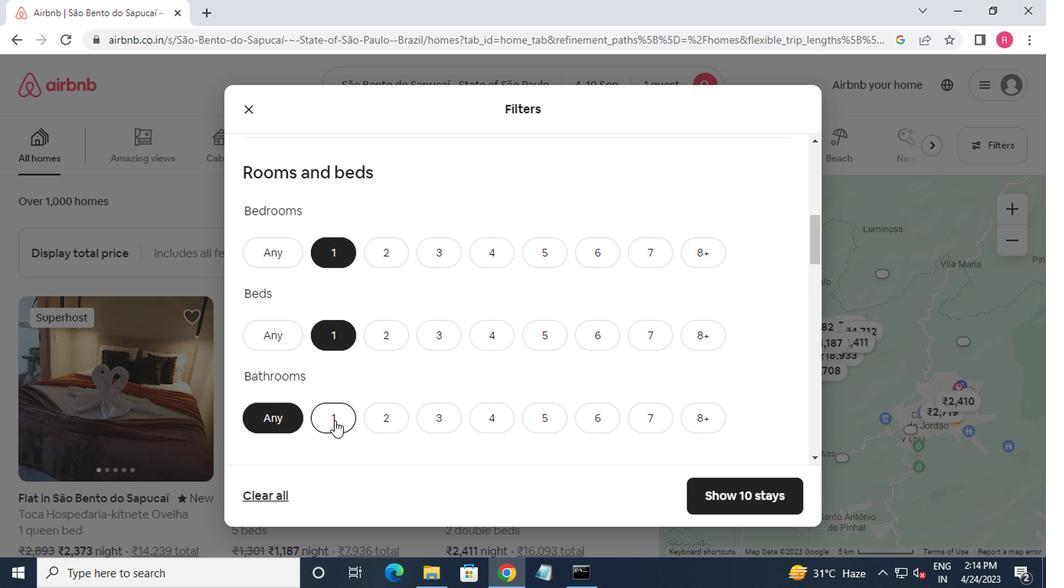 
Action: Mouse moved to (328, 426)
Screenshot: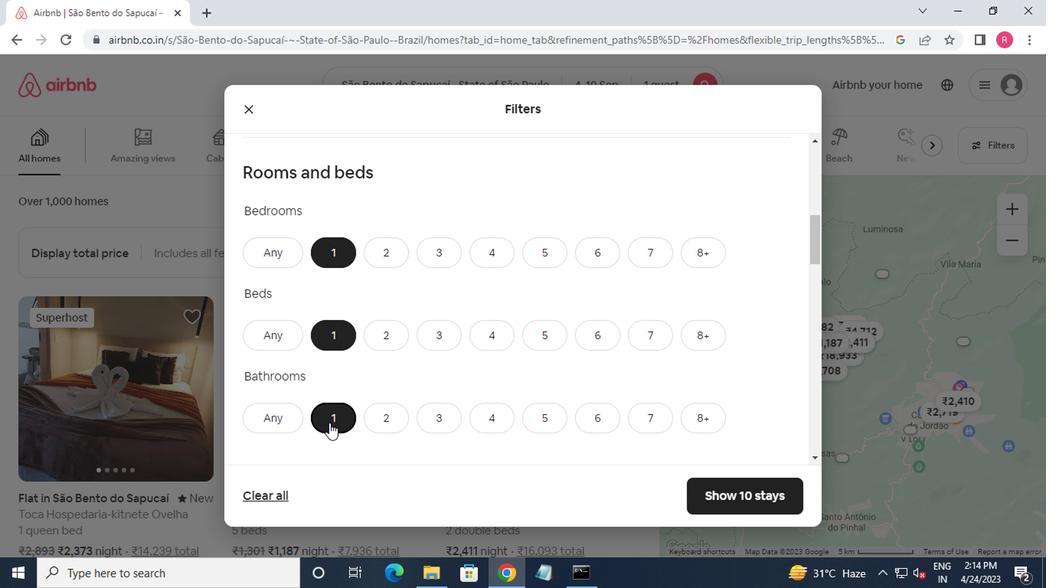 
Action: Mouse scrolled (328, 425) with delta (0, -1)
Screenshot: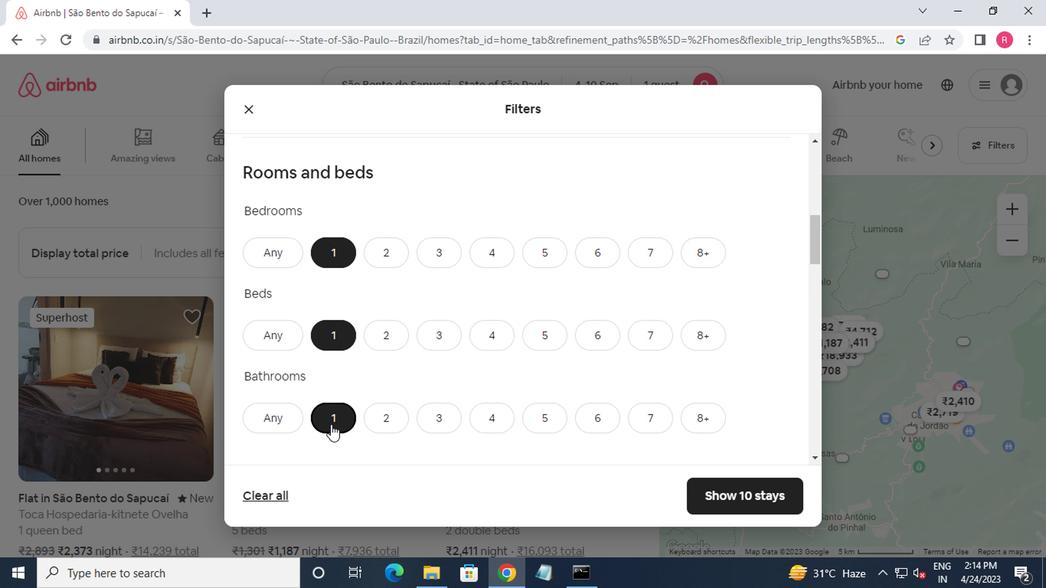
Action: Mouse moved to (331, 430)
Screenshot: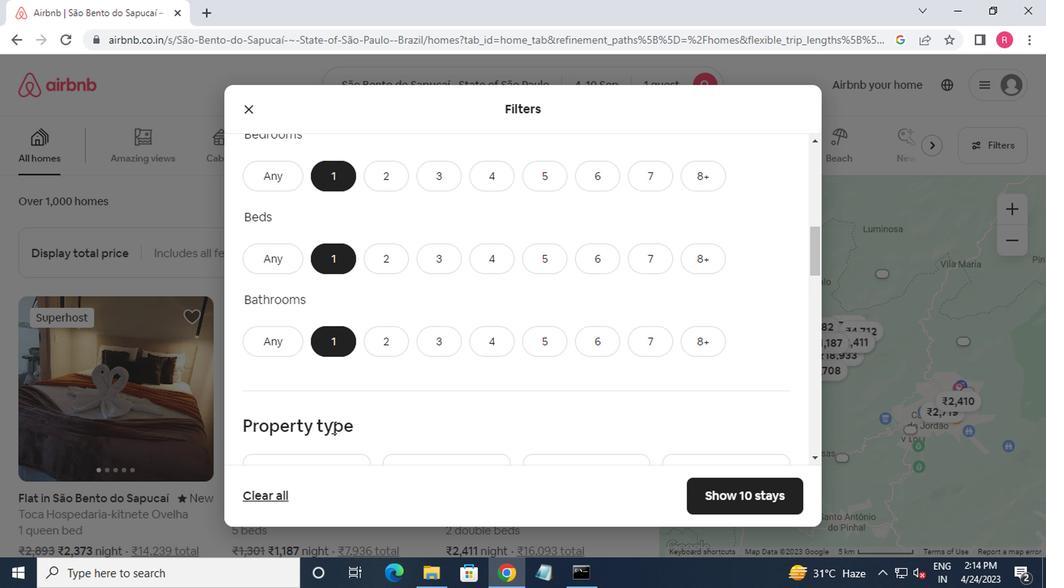 
Action: Mouse scrolled (331, 430) with delta (0, 0)
Screenshot: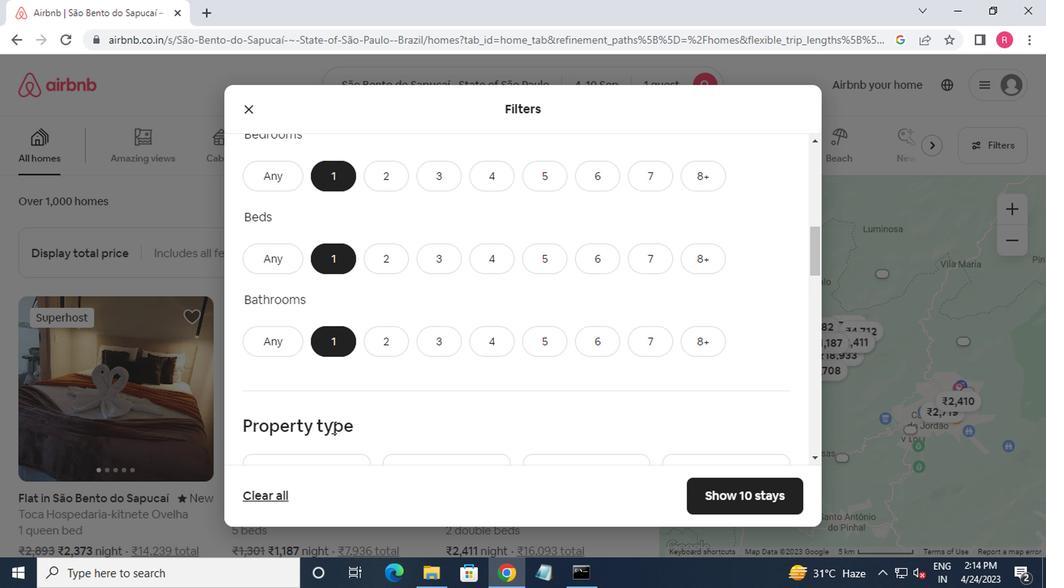 
Action: Mouse moved to (331, 433)
Screenshot: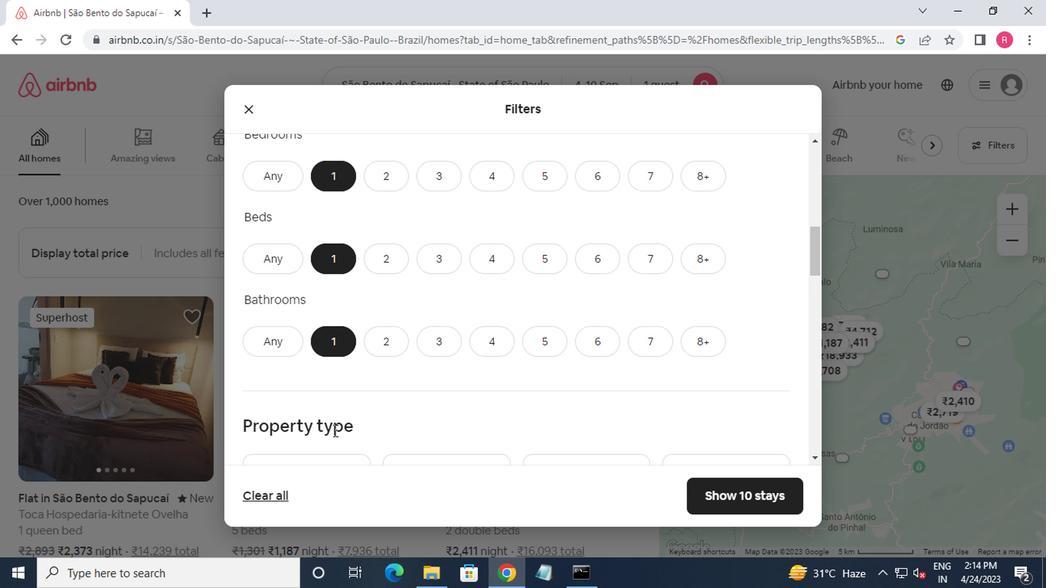 
Action: Mouse scrolled (331, 432) with delta (0, 0)
Screenshot: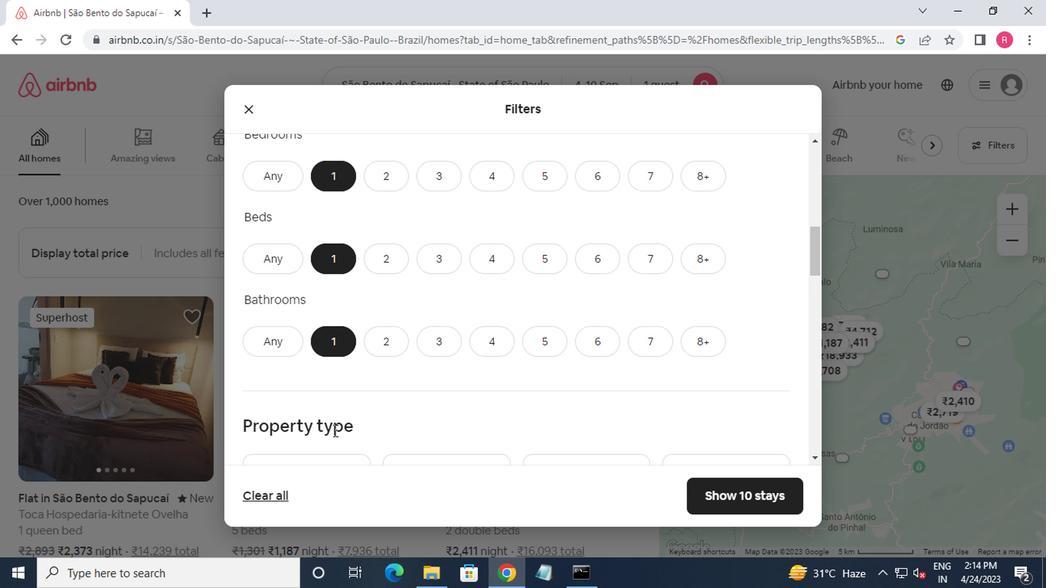 
Action: Mouse moved to (325, 392)
Screenshot: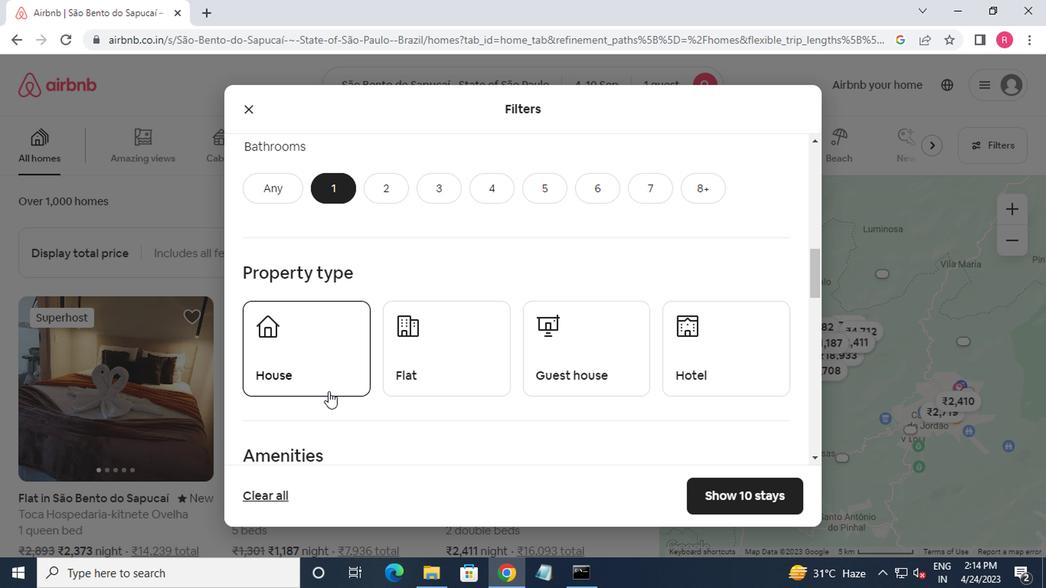 
Action: Mouse pressed left at (325, 392)
Screenshot: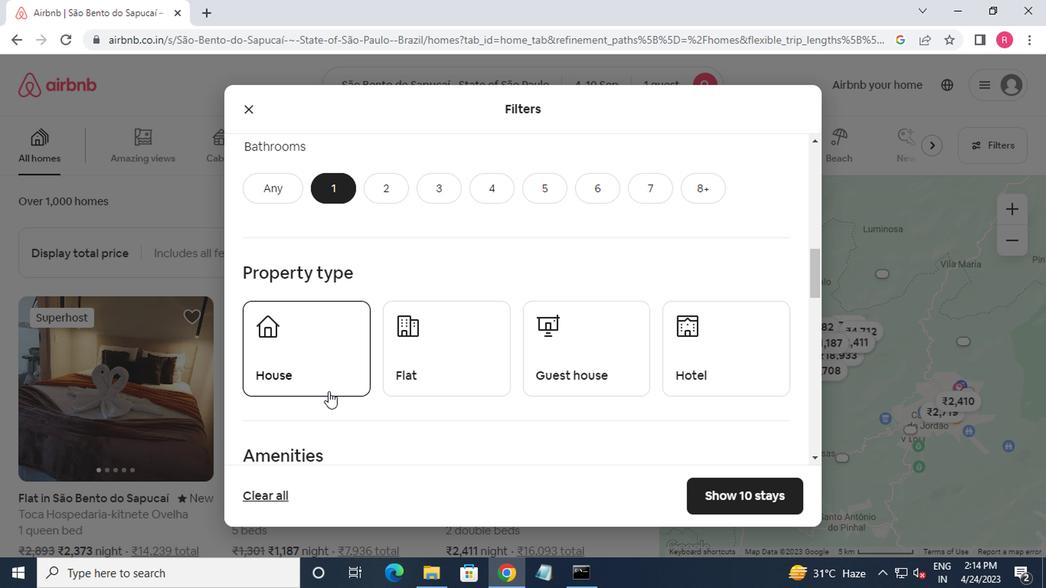 
Action: Mouse moved to (451, 357)
Screenshot: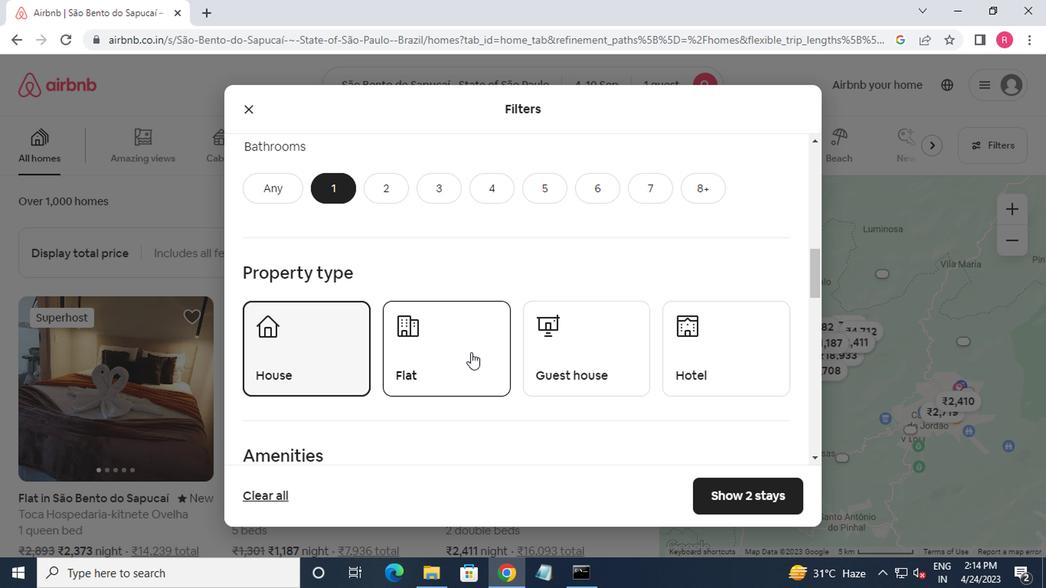 
Action: Mouse pressed left at (451, 357)
Screenshot: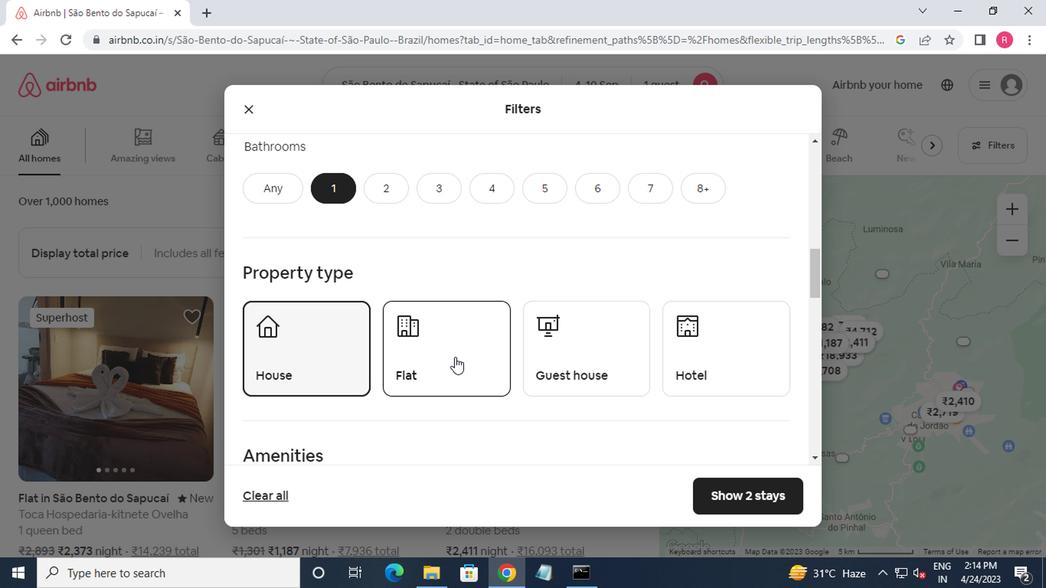 
Action: Mouse moved to (557, 375)
Screenshot: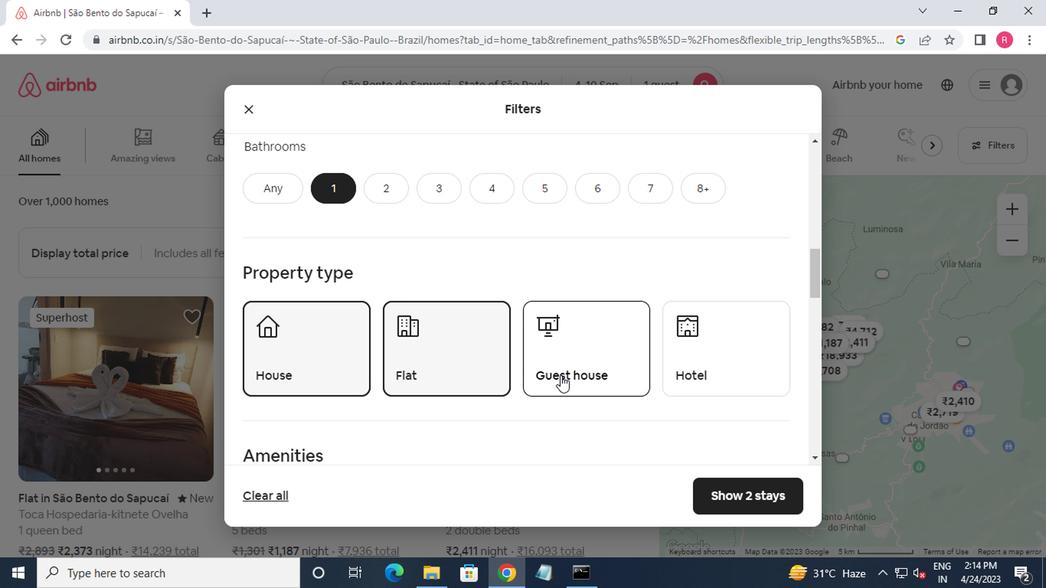 
Action: Mouse pressed left at (557, 375)
Screenshot: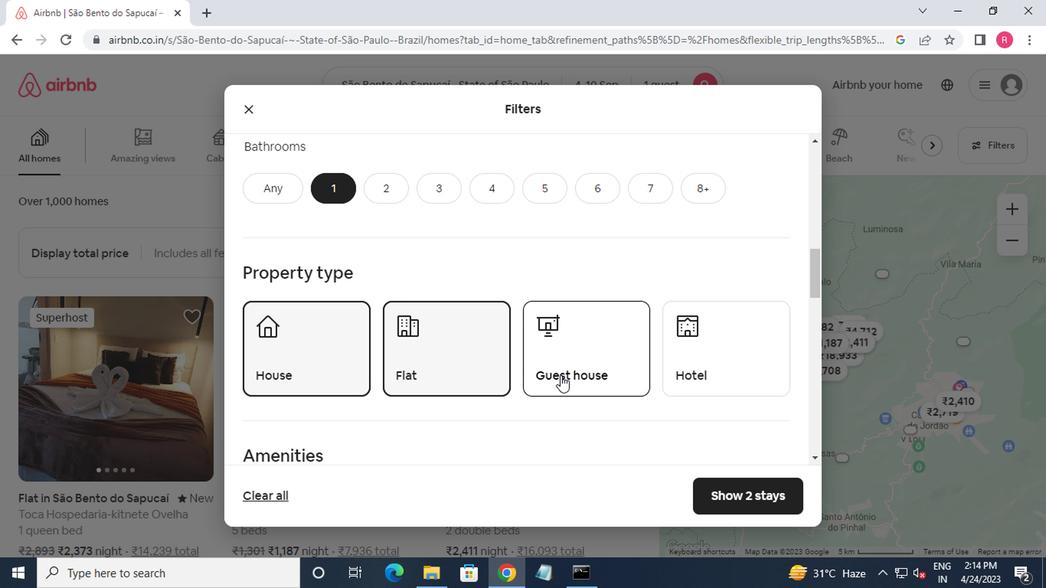 
Action: Mouse moved to (676, 347)
Screenshot: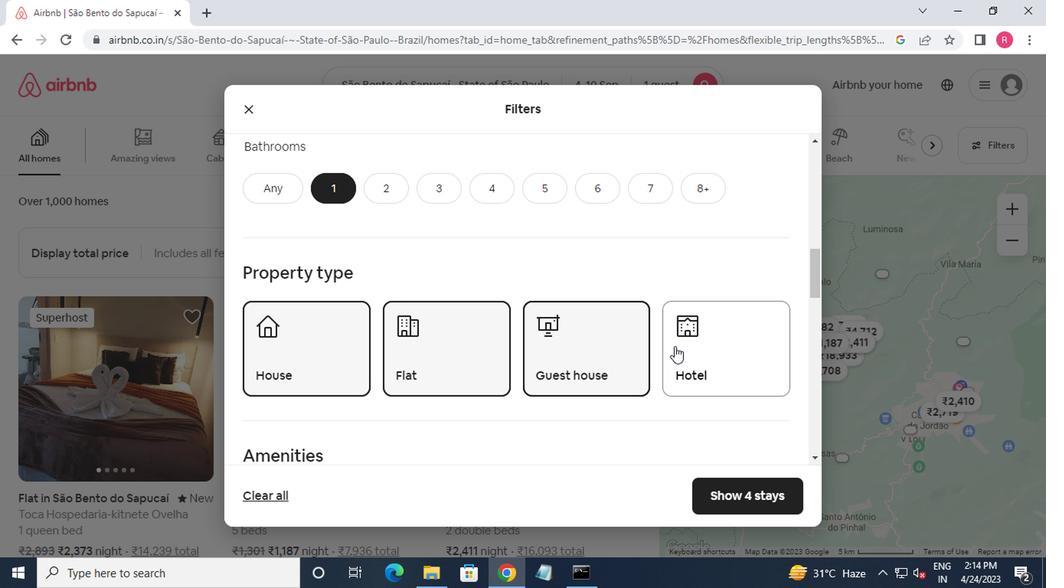 
Action: Mouse pressed left at (676, 347)
Screenshot: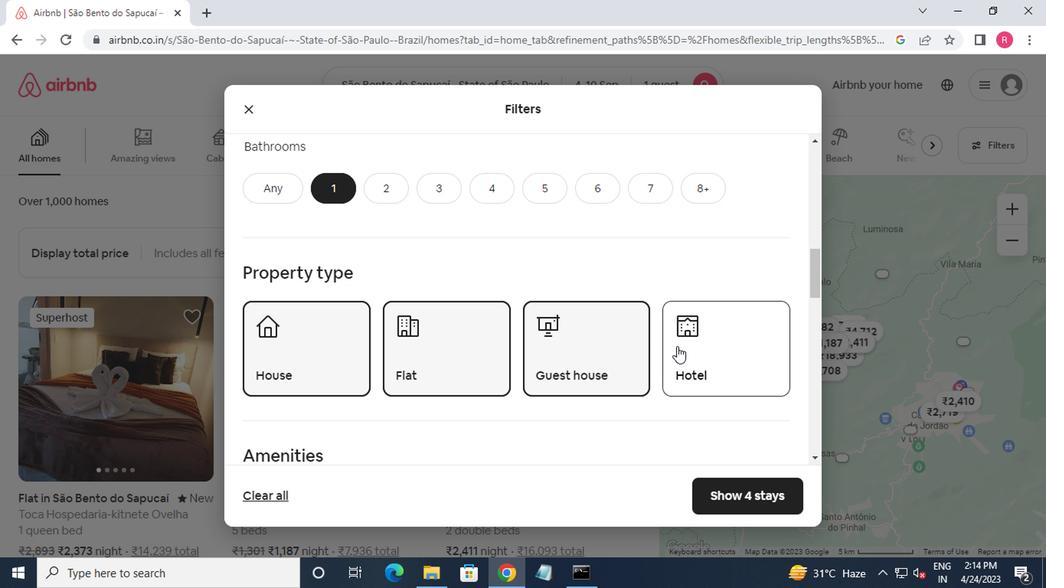 
Action: Mouse moved to (563, 423)
Screenshot: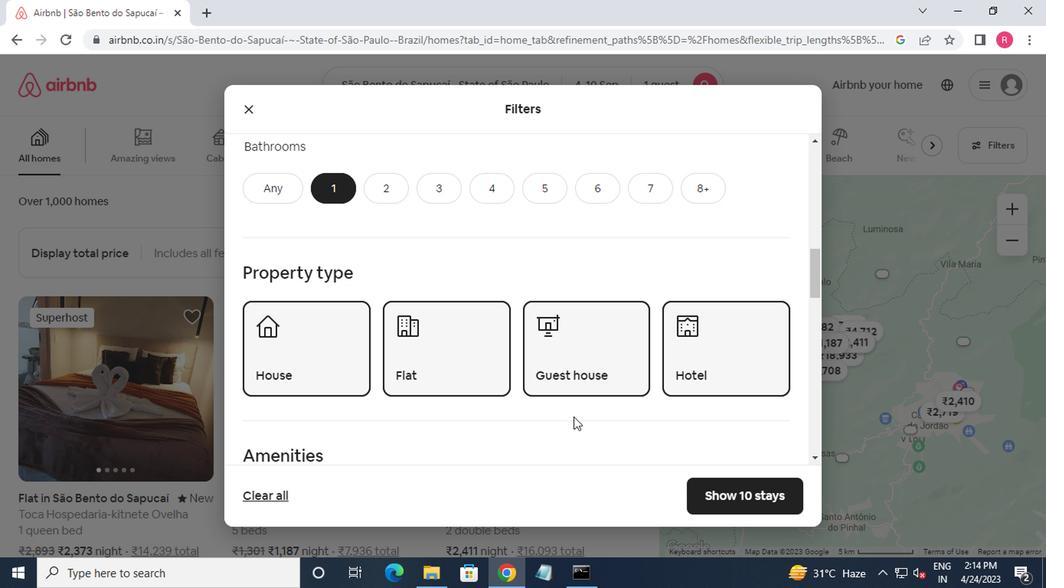
Action: Mouse scrolled (563, 422) with delta (0, 0)
Screenshot: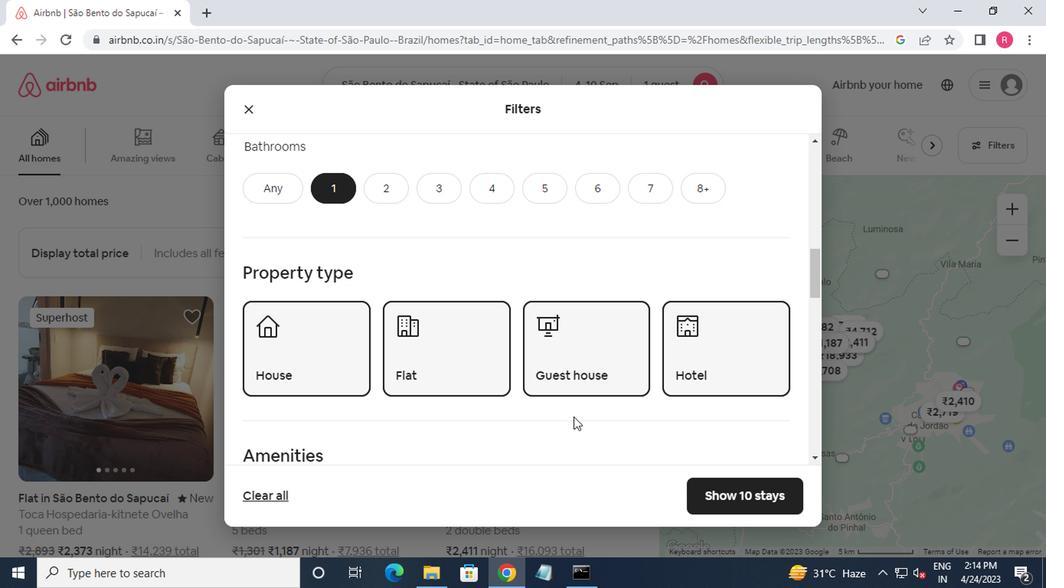 
Action: Mouse moved to (563, 425)
Screenshot: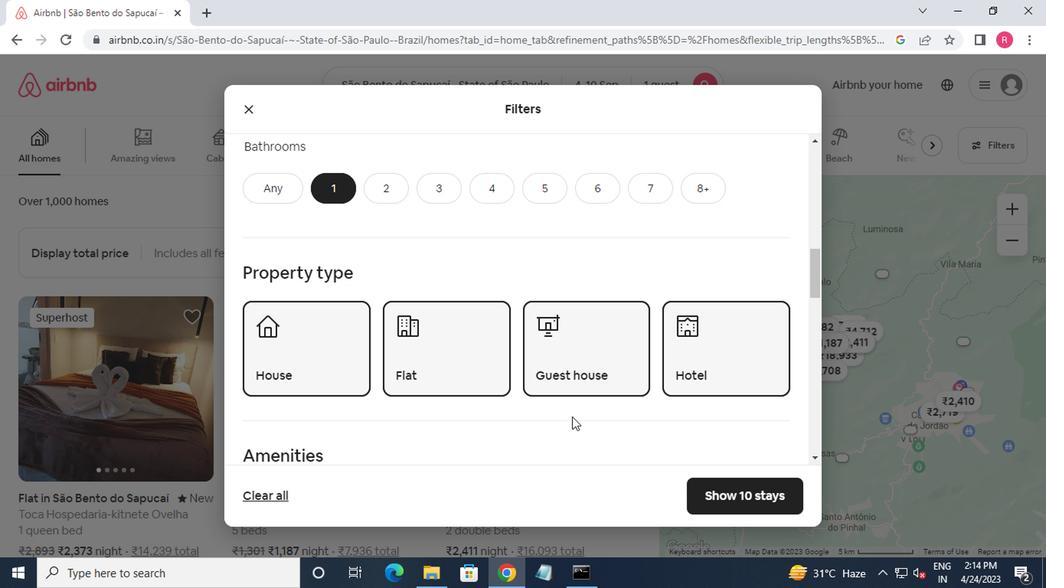 
Action: Mouse scrolled (563, 424) with delta (0, 0)
Screenshot: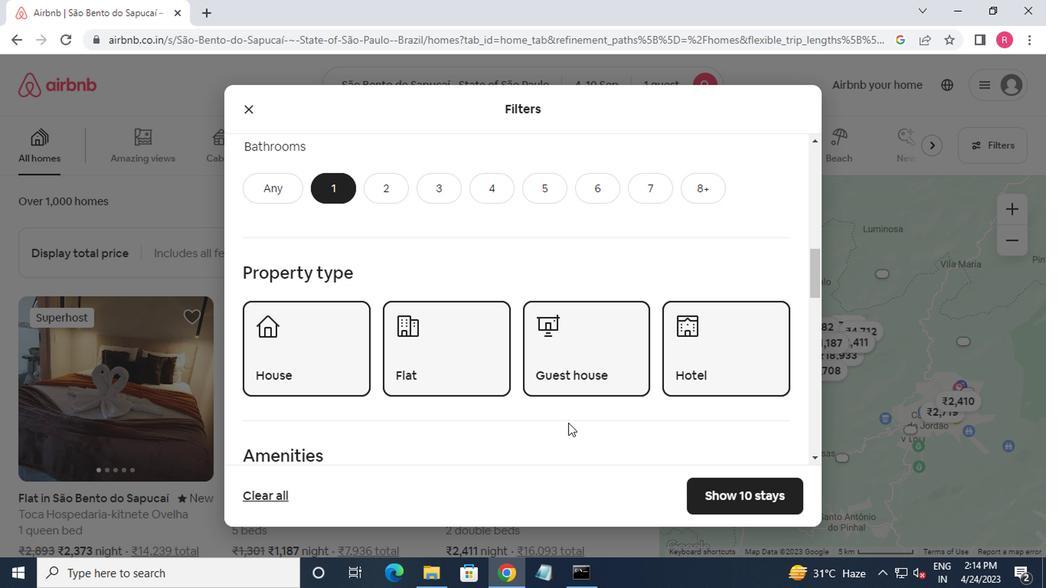 
Action: Mouse moved to (563, 428)
Screenshot: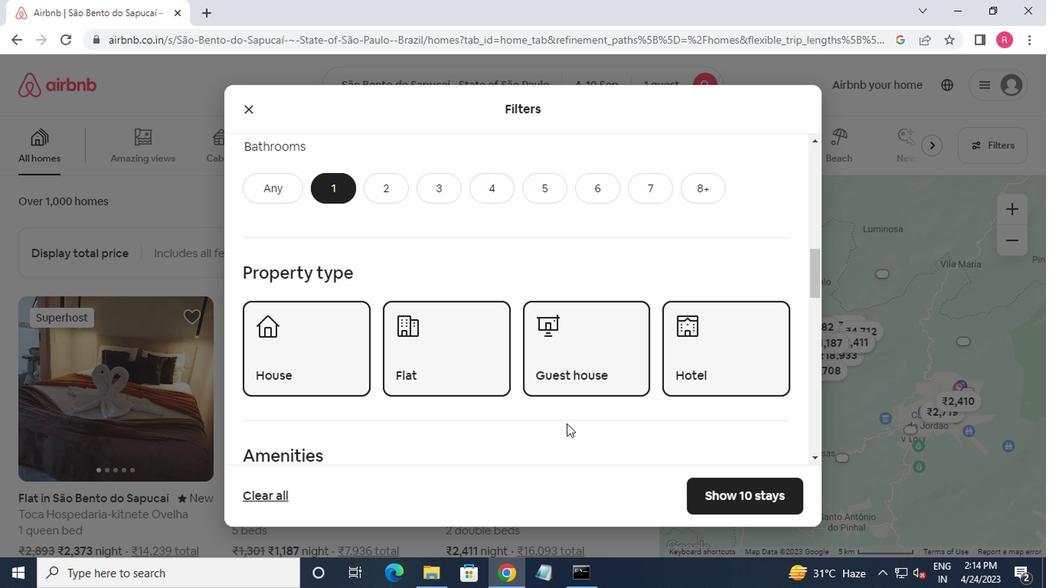 
Action: Mouse scrolled (563, 427) with delta (0, -1)
Screenshot: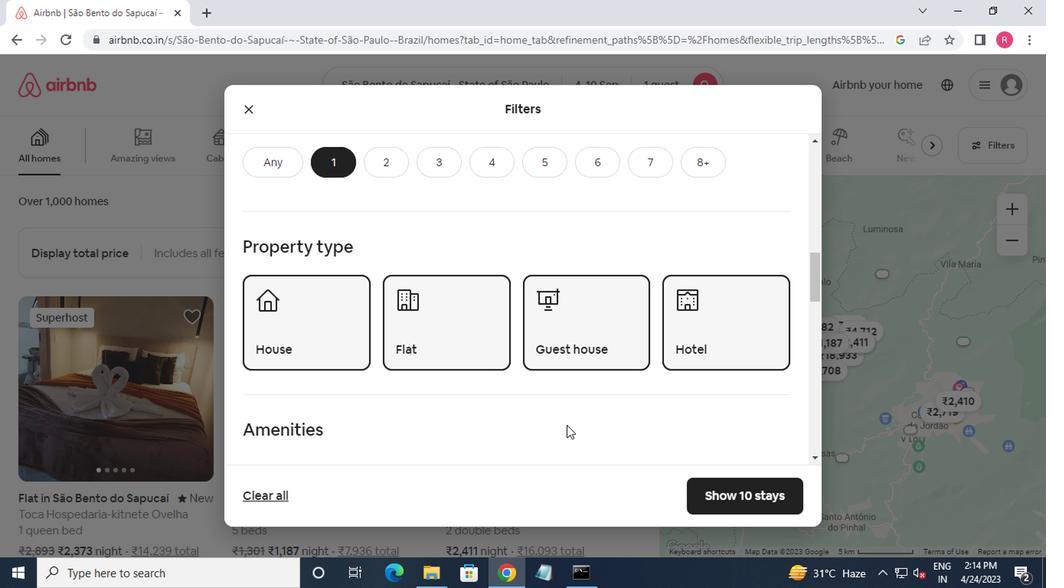 
Action: Mouse moved to (562, 428)
Screenshot: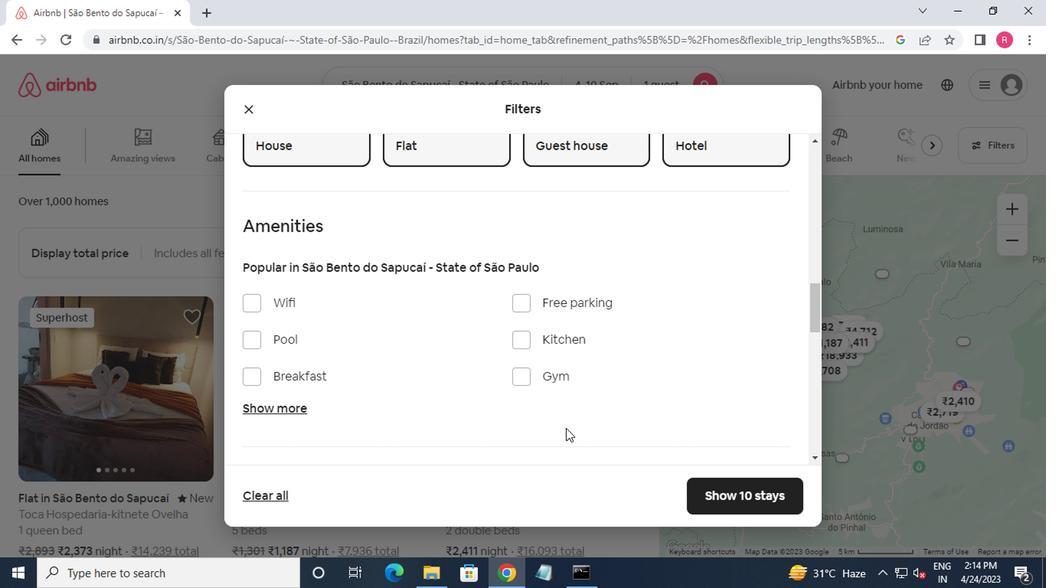 
Action: Mouse scrolled (562, 428) with delta (0, 0)
Screenshot: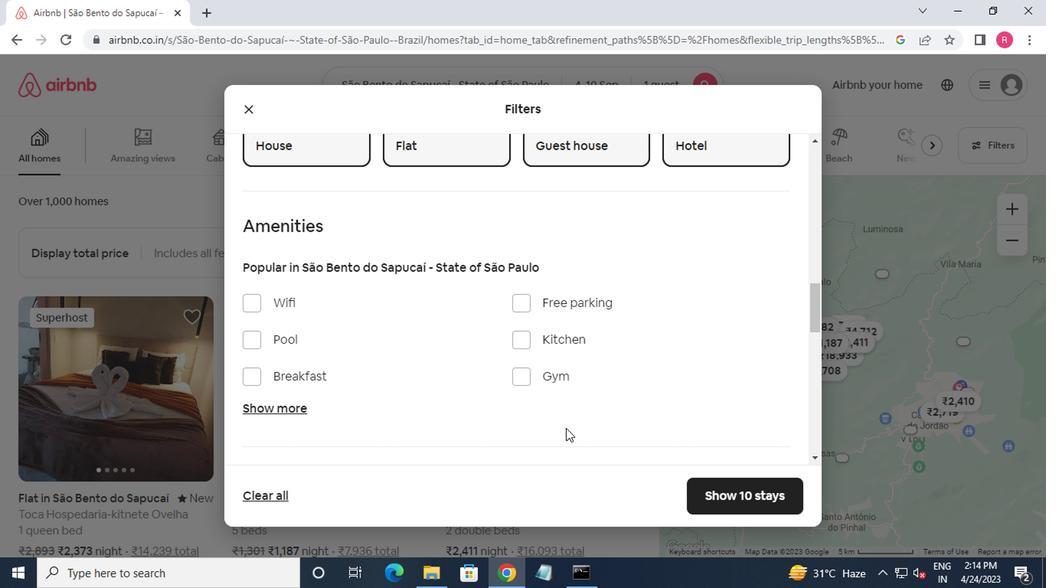 
Action: Mouse moved to (561, 429)
Screenshot: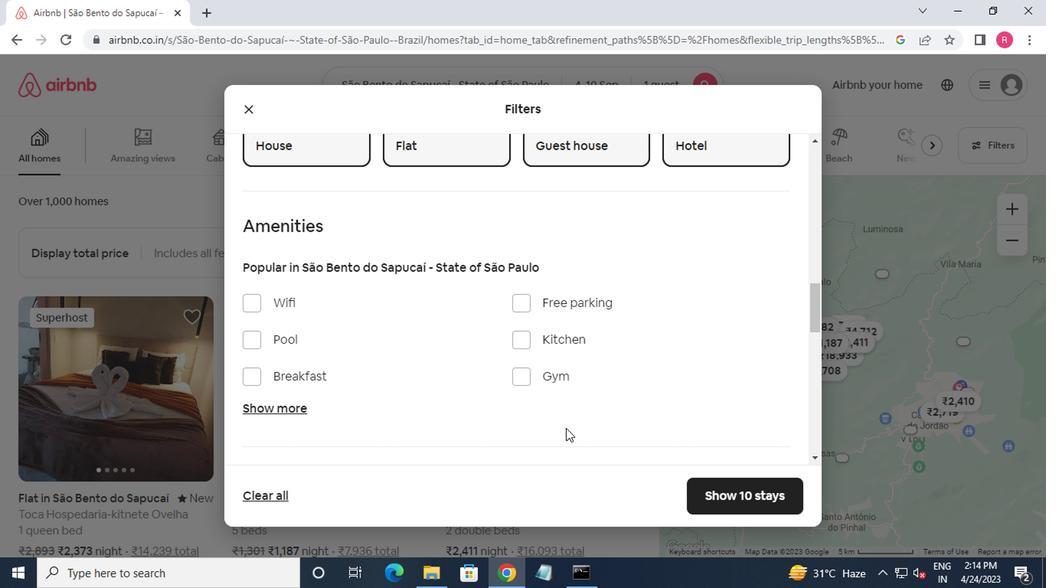 
Action: Mouse scrolled (561, 428) with delta (0, 0)
Screenshot: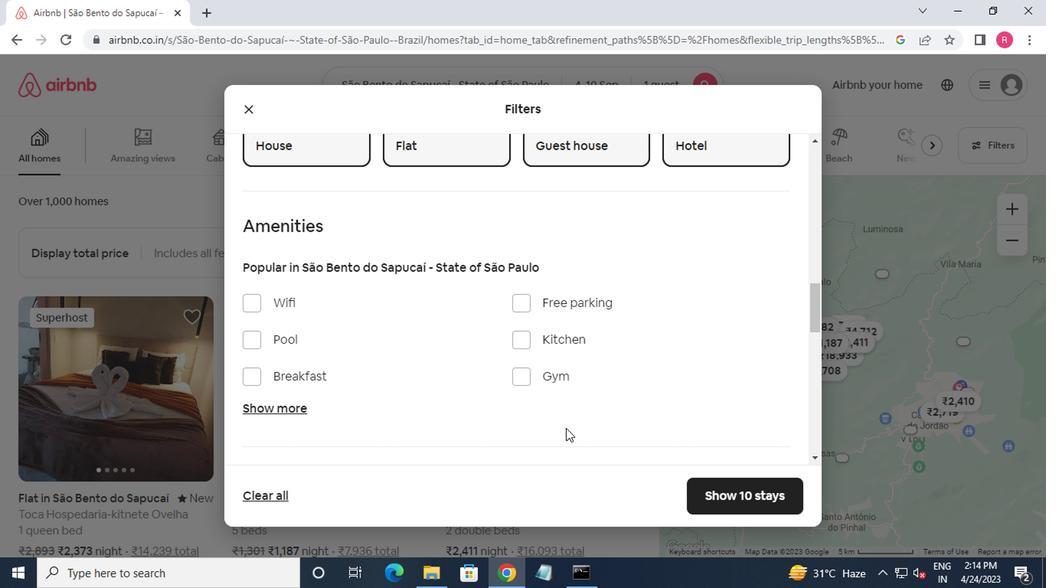 
Action: Mouse scrolled (561, 428) with delta (0, 0)
Screenshot: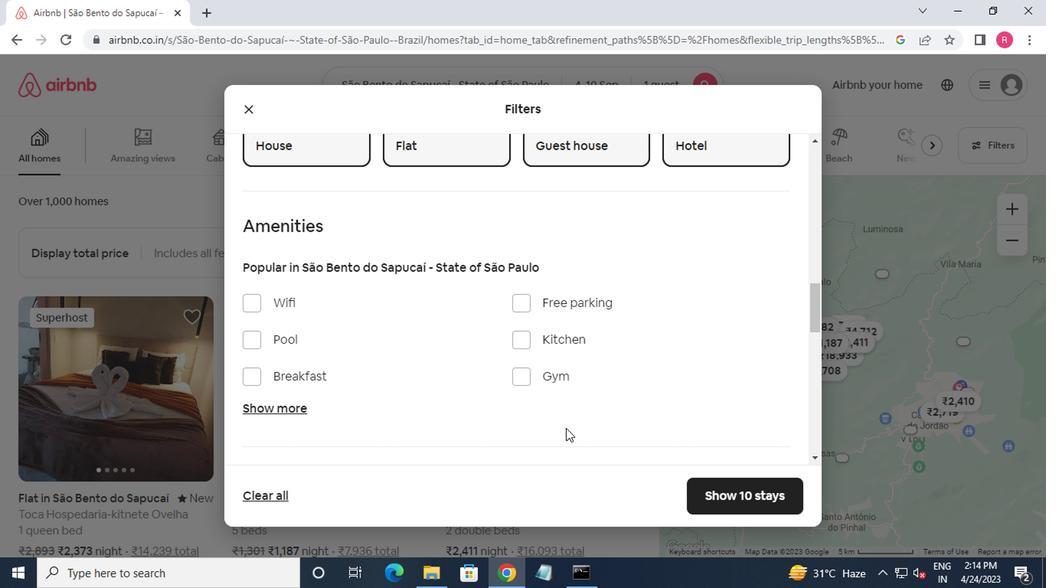 
Action: Mouse scrolled (561, 428) with delta (0, 0)
Screenshot: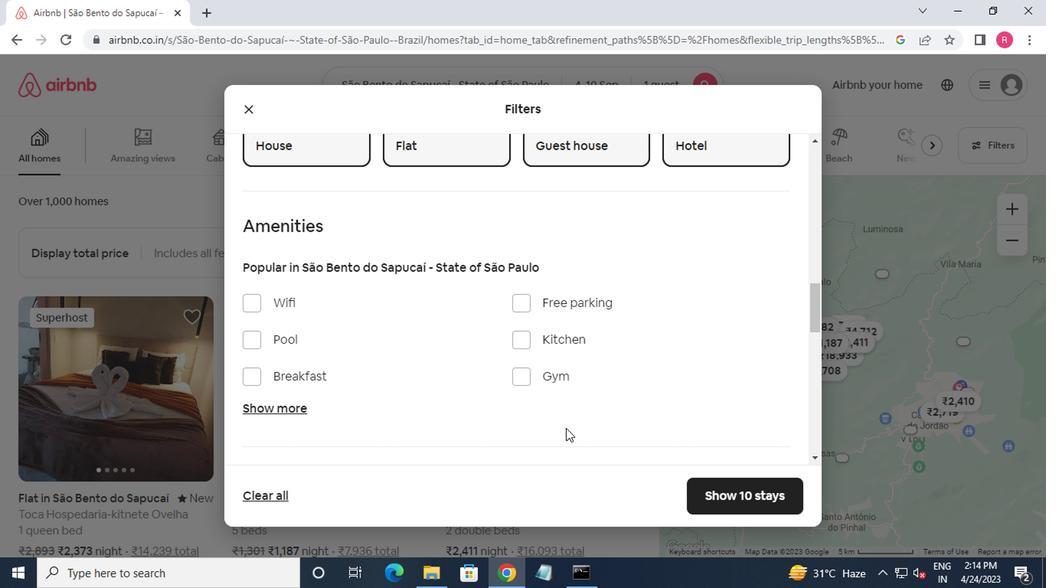 
Action: Mouse moved to (746, 281)
Screenshot: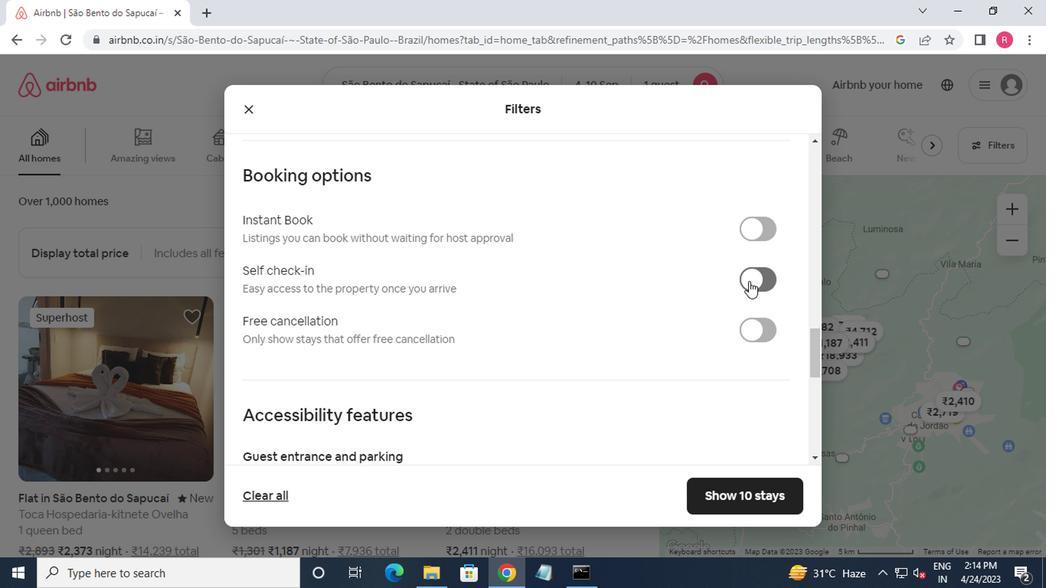 
Action: Mouse pressed left at (746, 281)
Screenshot: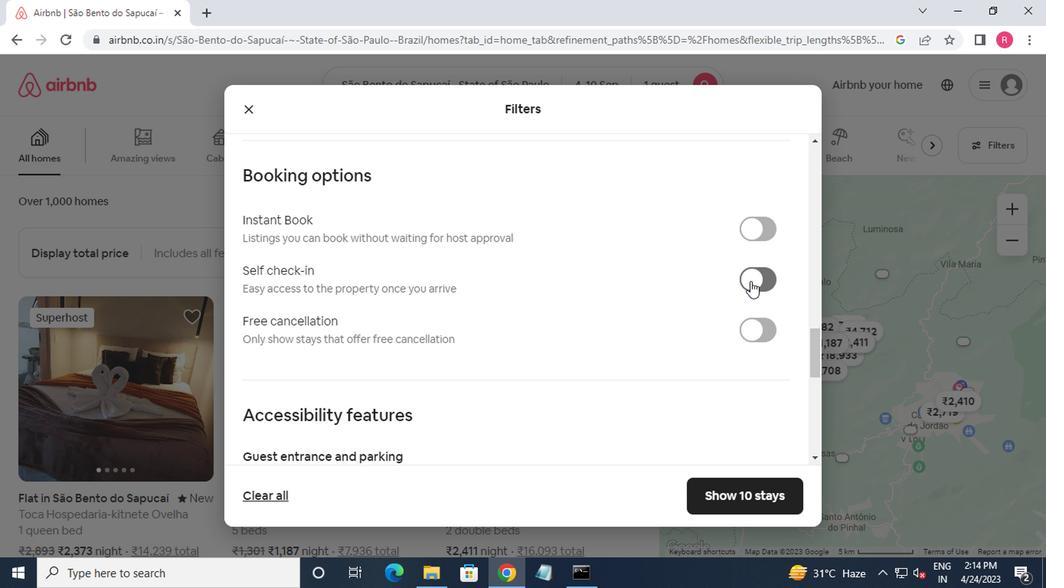 
Action: Mouse moved to (667, 295)
Screenshot: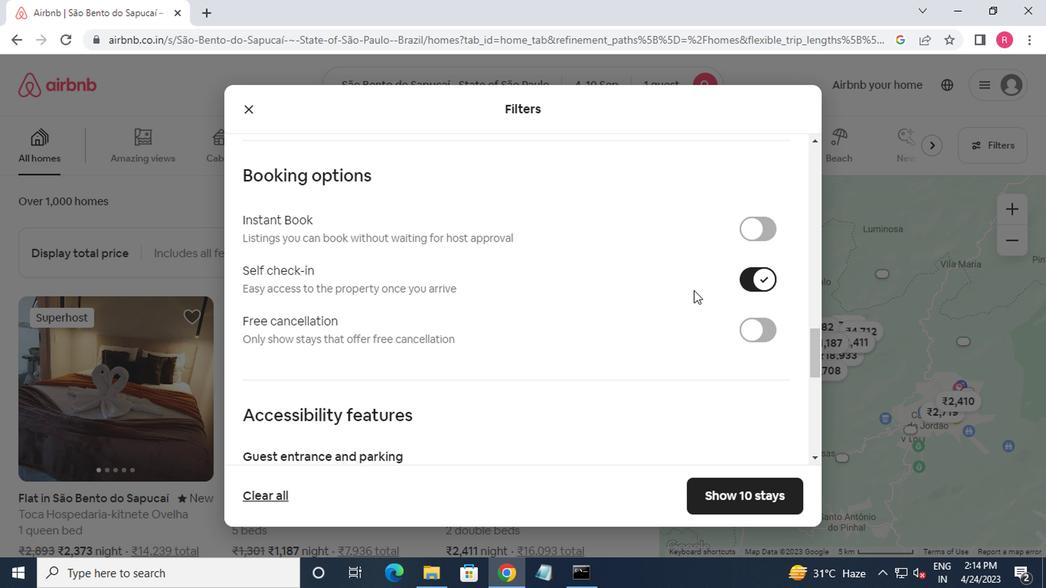 
Action: Mouse scrolled (667, 294) with delta (0, 0)
Screenshot: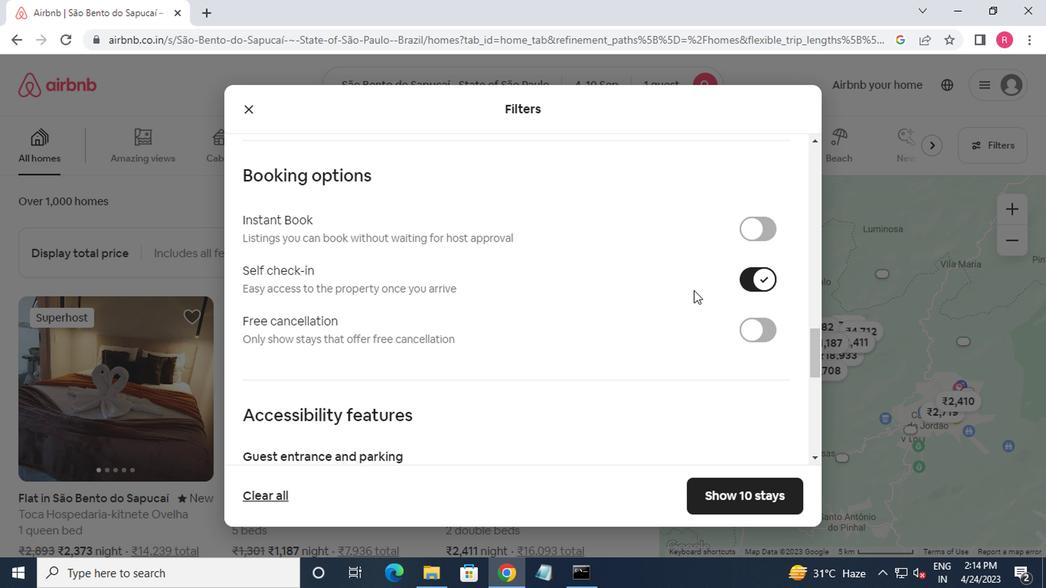 
Action: Mouse moved to (644, 311)
Screenshot: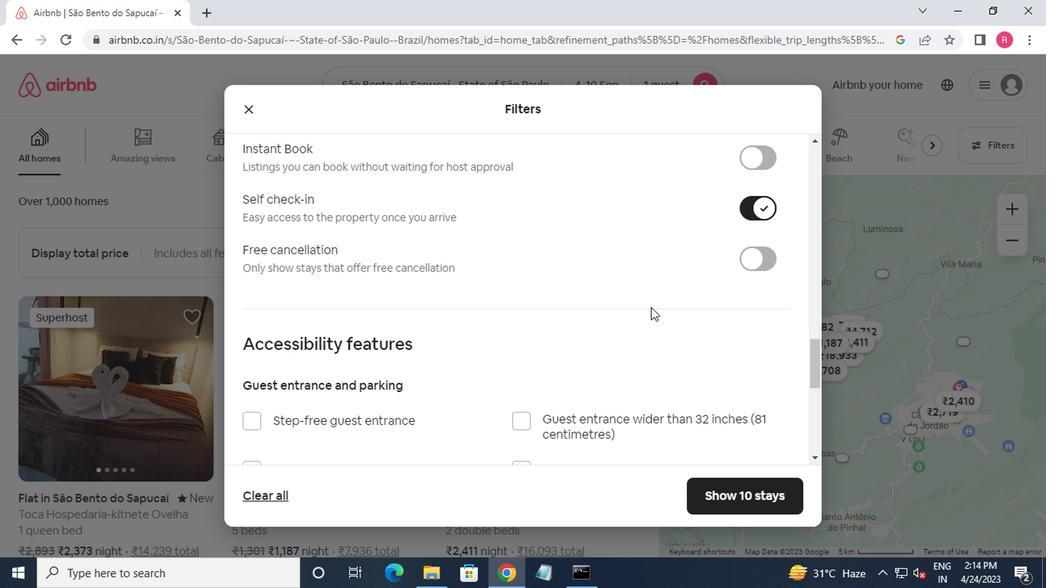 
Action: Mouse scrolled (644, 310) with delta (0, -1)
Screenshot: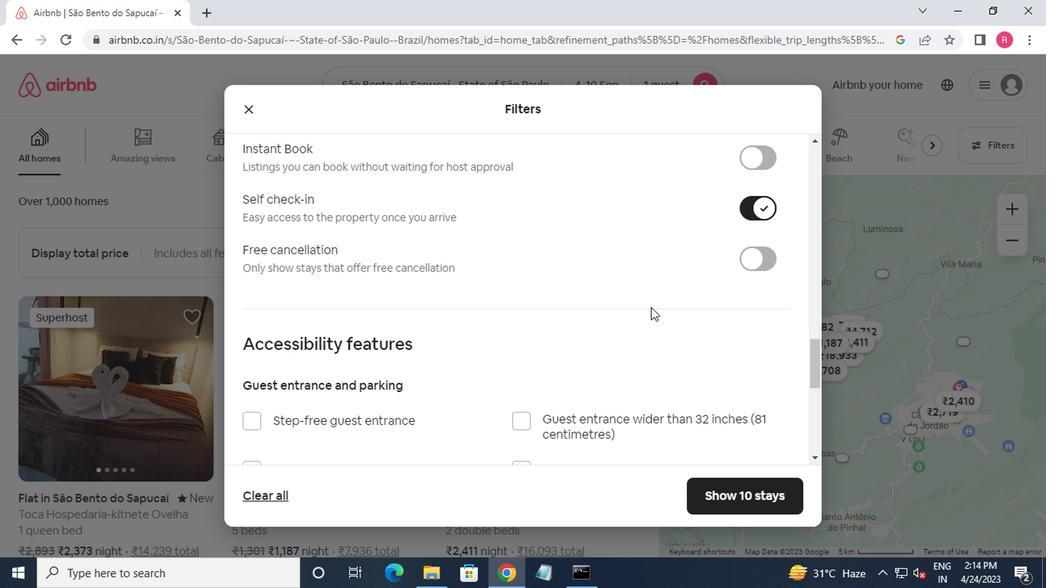 
Action: Mouse moved to (642, 313)
Screenshot: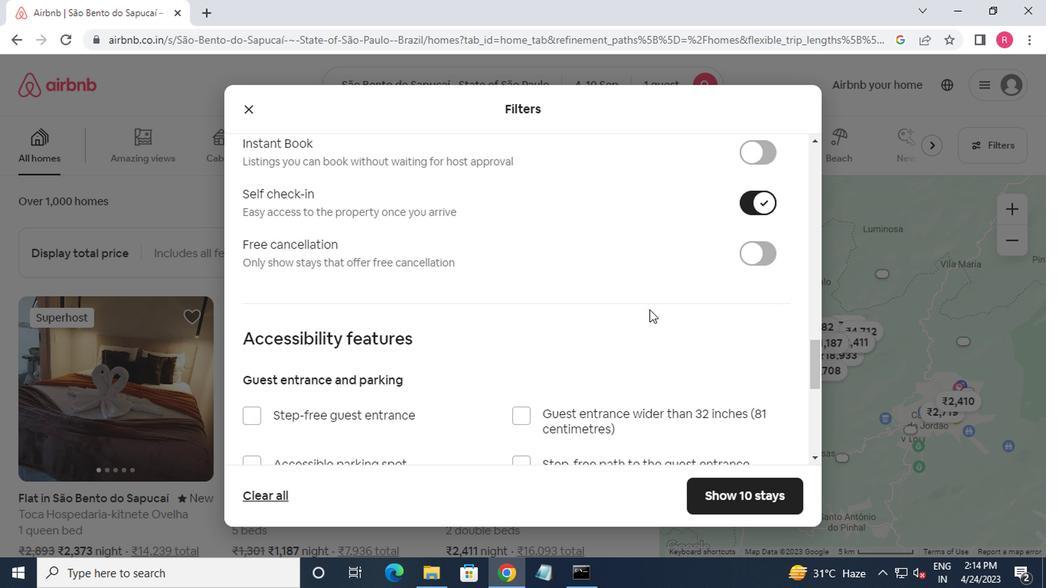 
Action: Mouse scrolled (642, 312) with delta (0, -1)
Screenshot: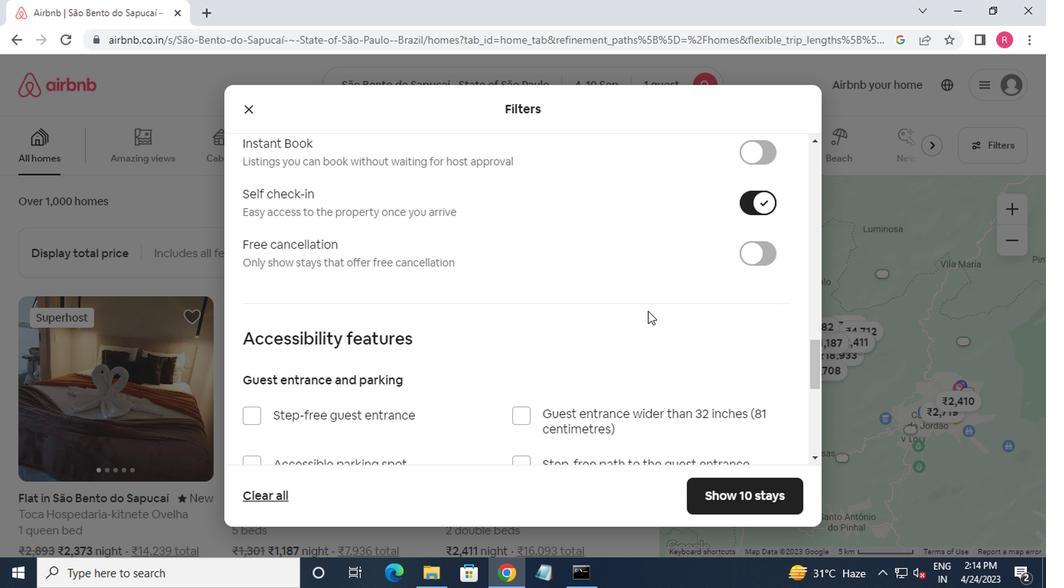 
Action: Mouse moved to (605, 323)
Screenshot: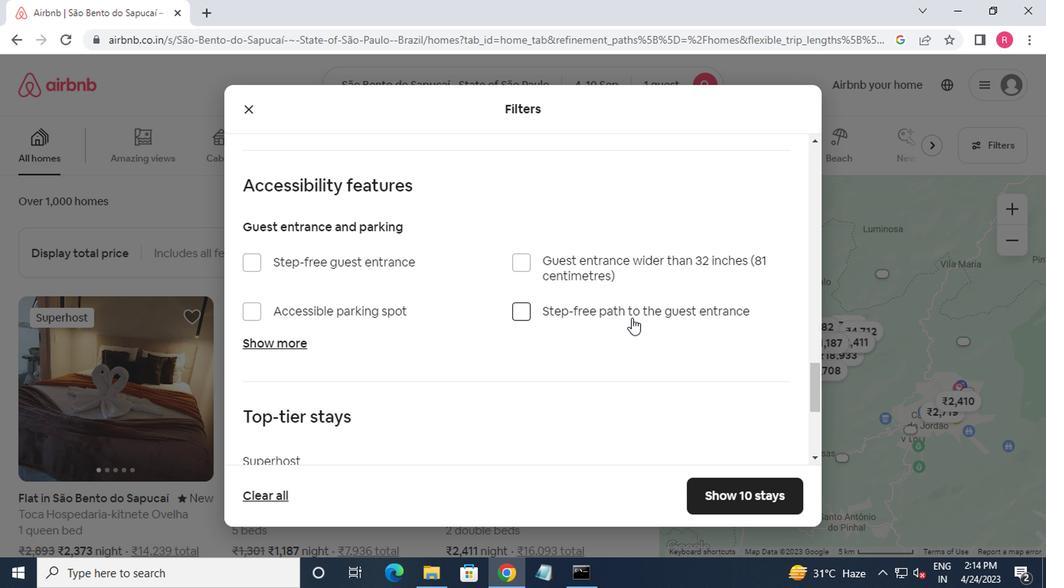 
Action: Mouse scrolled (605, 322) with delta (0, 0)
Screenshot: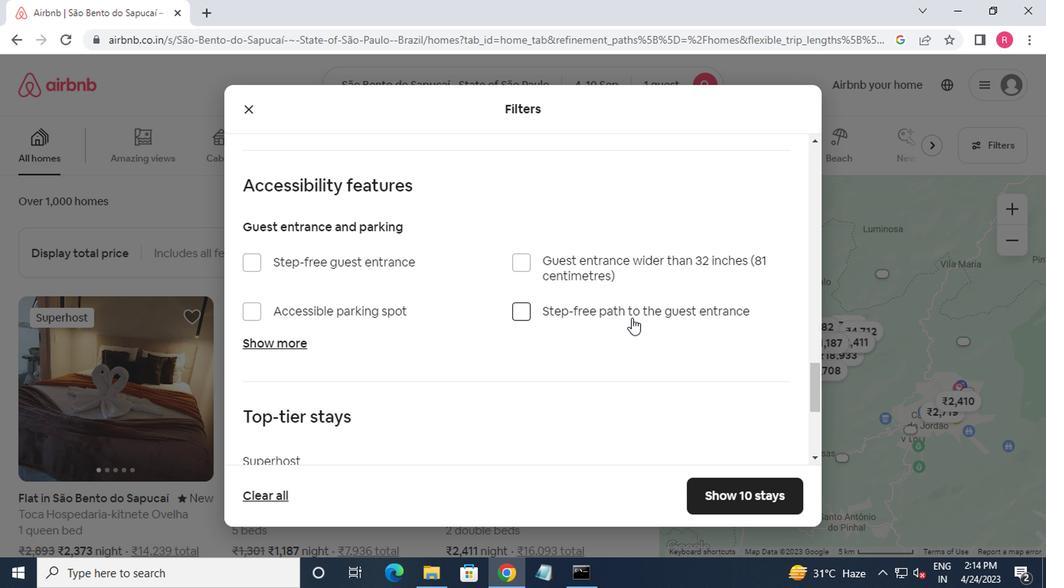 
Action: Mouse moved to (559, 330)
Screenshot: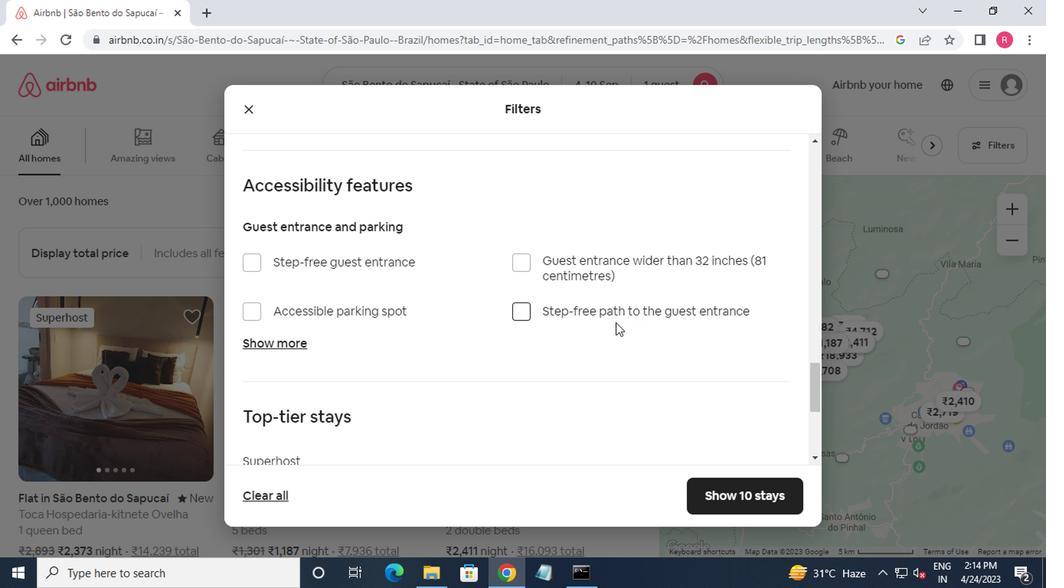 
Action: Mouse scrolled (559, 329) with delta (0, -1)
Screenshot: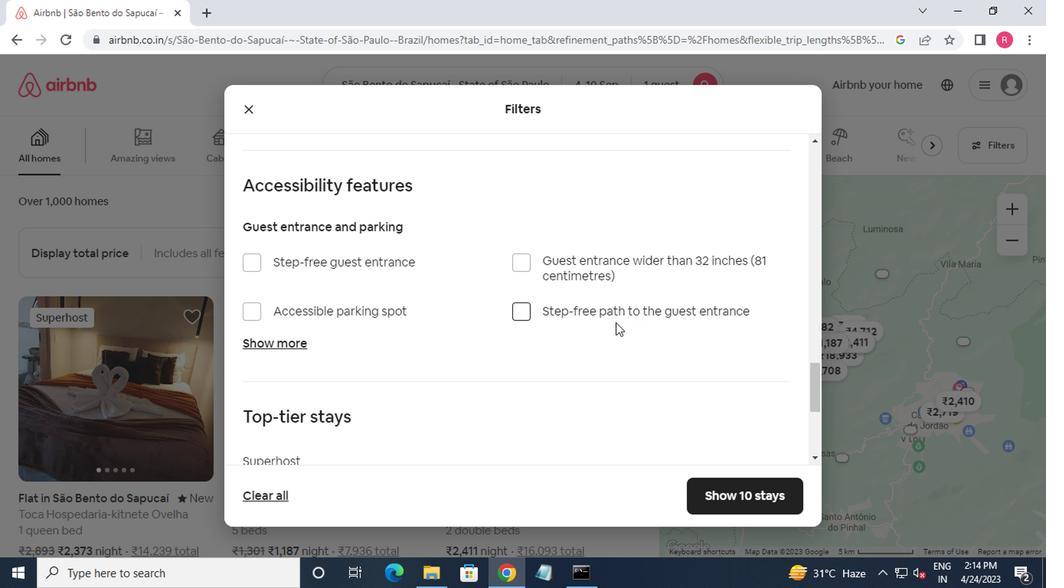 
Action: Mouse moved to (537, 331)
Screenshot: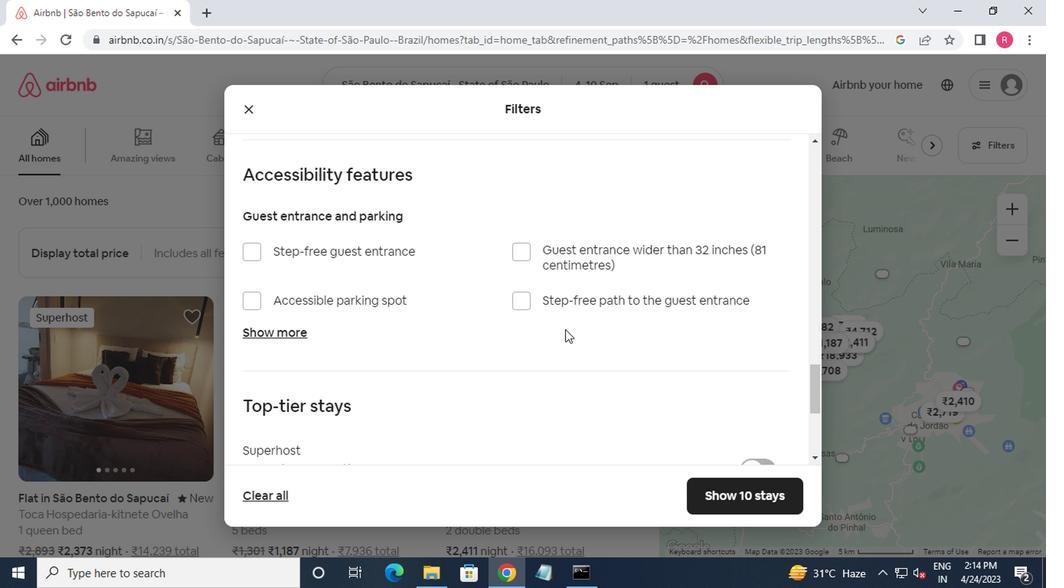 
Action: Mouse scrolled (537, 330) with delta (0, -1)
Screenshot: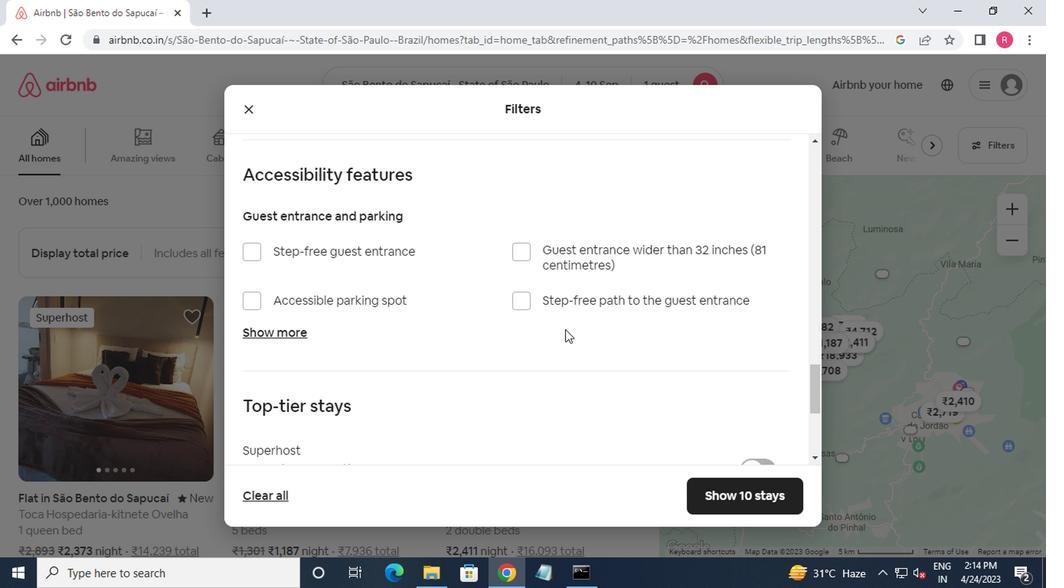 
Action: Mouse moved to (289, 460)
Screenshot: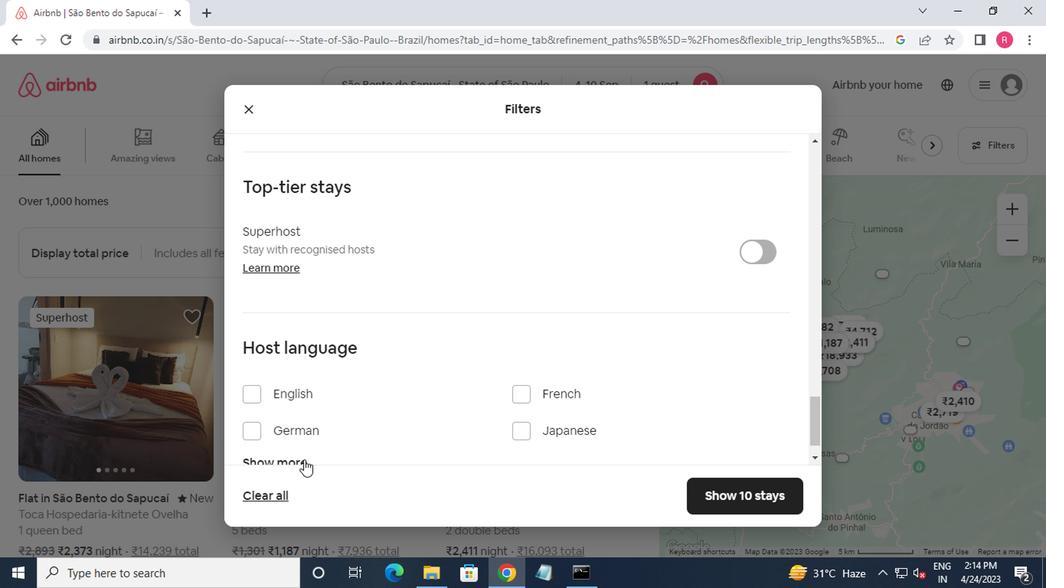 
Action: Mouse pressed left at (289, 460)
Screenshot: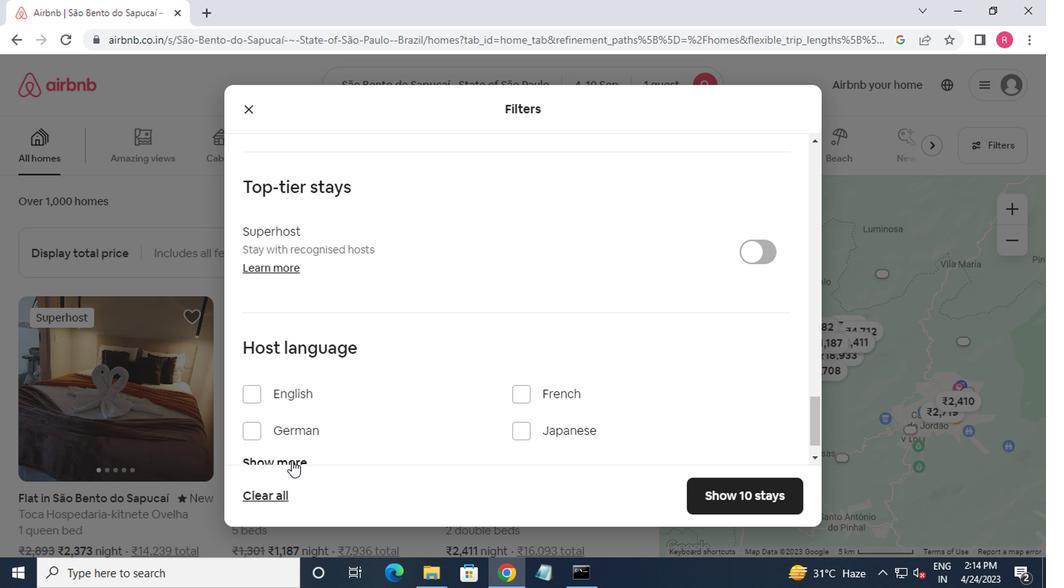 
Action: Mouse moved to (387, 405)
Screenshot: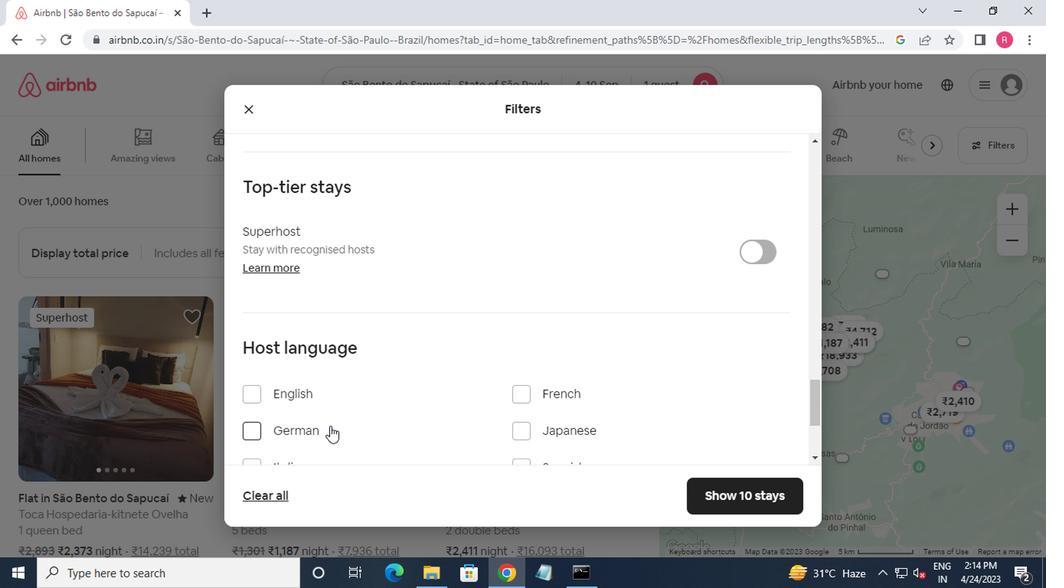 
Action: Mouse scrolled (387, 404) with delta (0, -1)
Screenshot: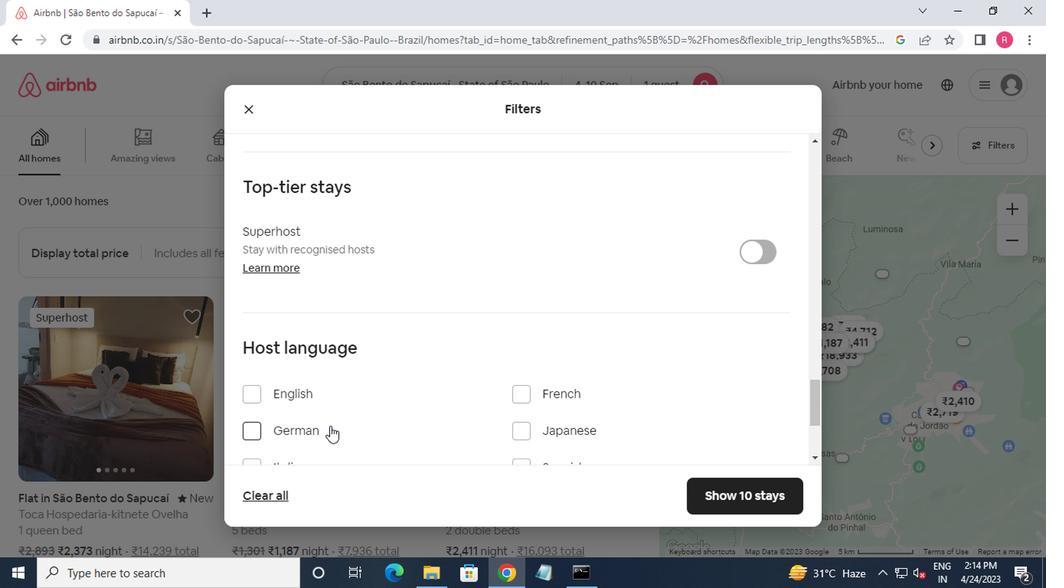 
Action: Mouse moved to (399, 405)
Screenshot: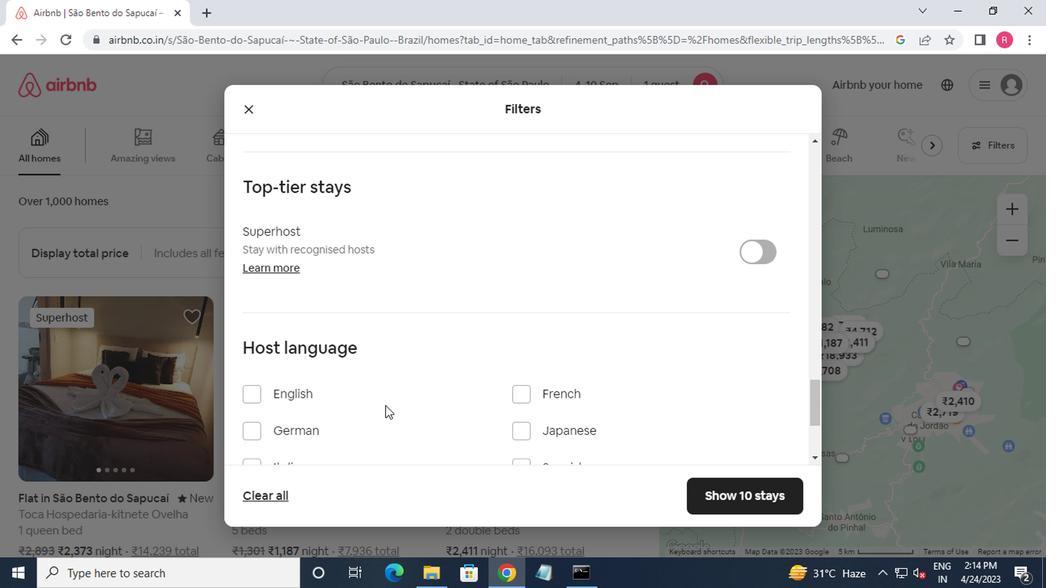 
Action: Mouse scrolled (399, 404) with delta (0, -1)
Screenshot: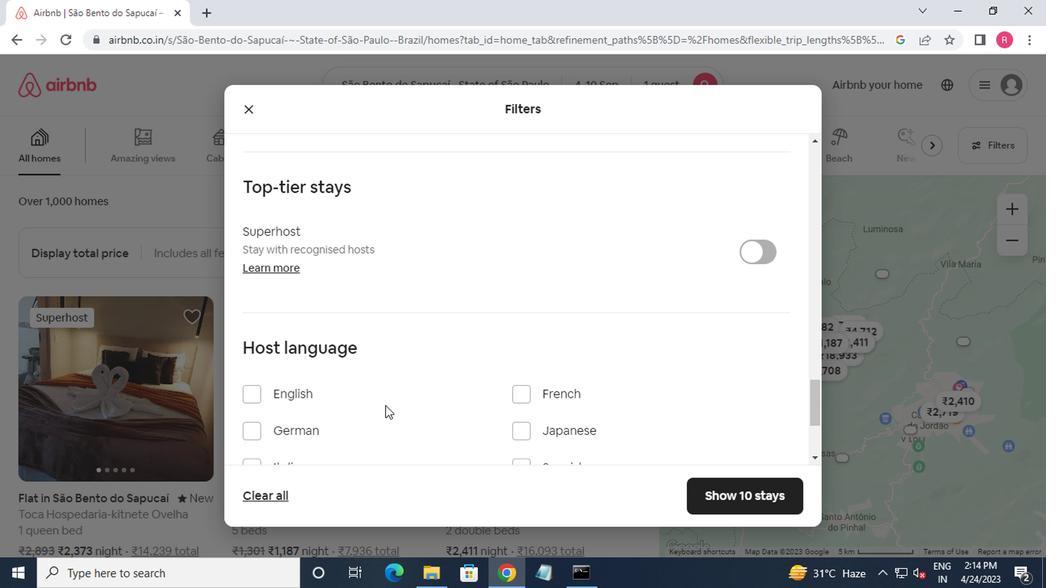 
Action: Mouse moved to (524, 317)
Screenshot: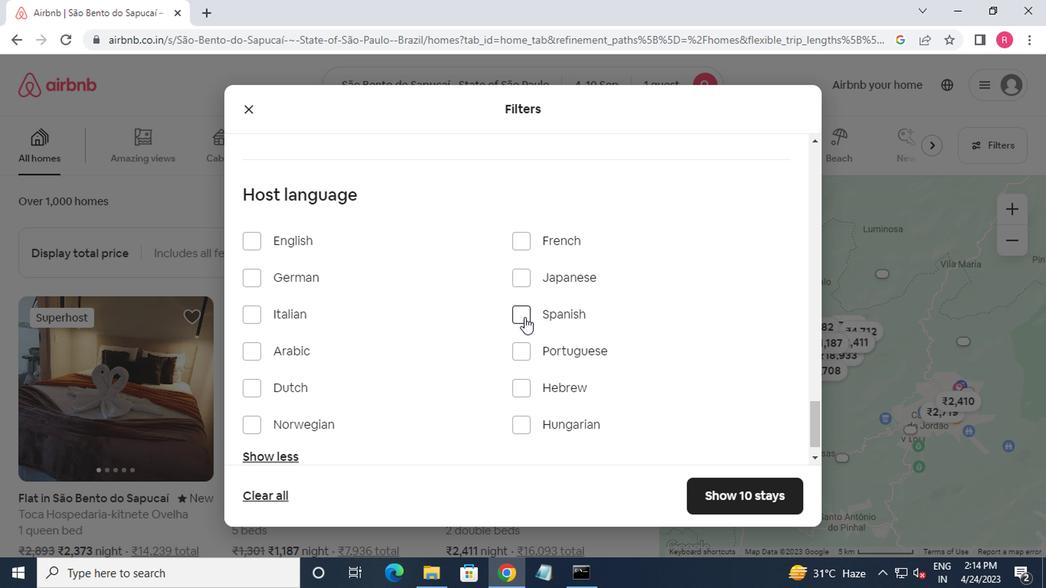 
Action: Mouse pressed left at (524, 317)
Screenshot: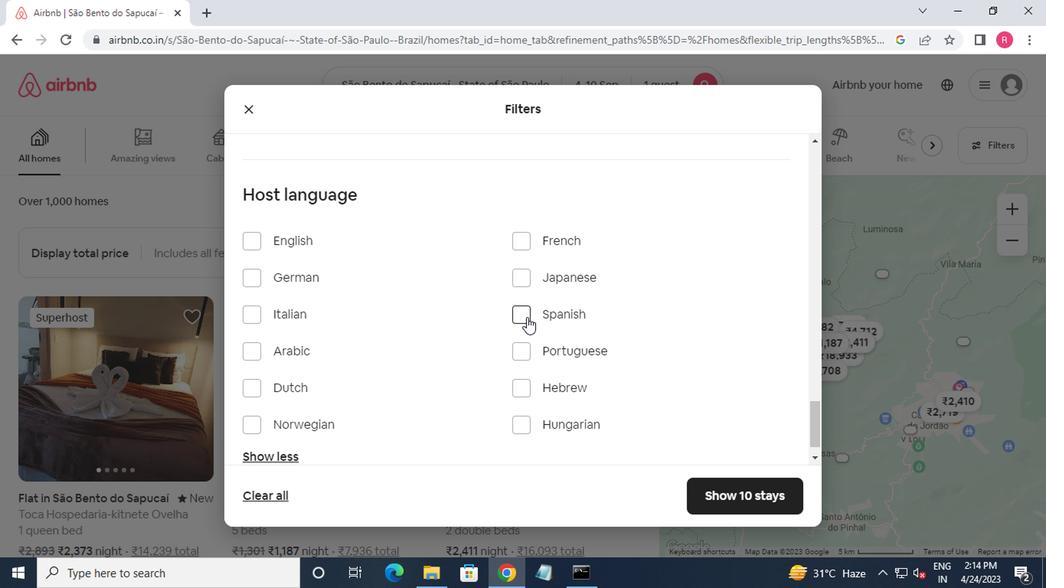 
Action: Mouse moved to (720, 497)
Screenshot: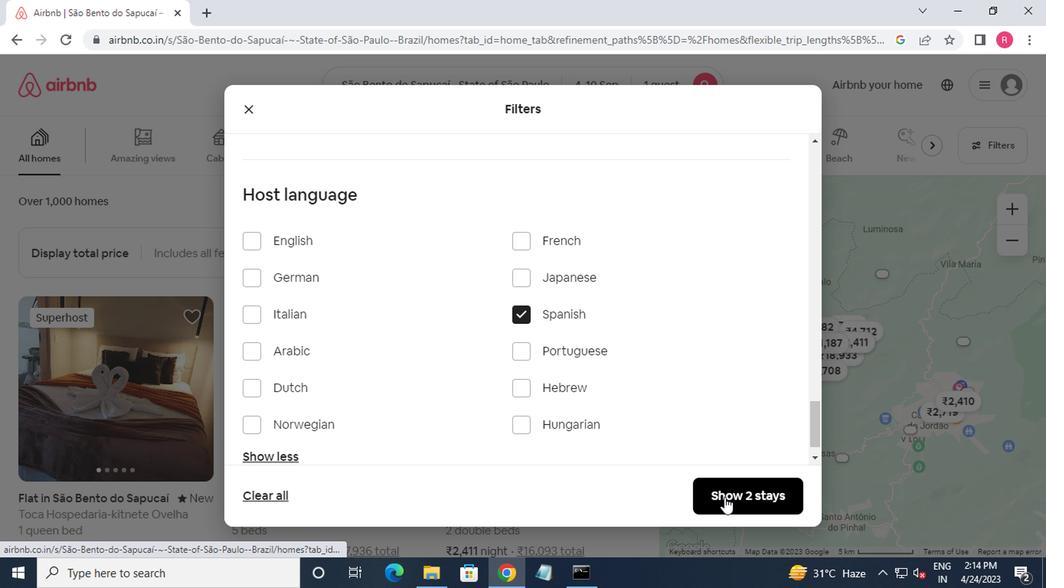 
Action: Mouse pressed left at (720, 497)
Screenshot: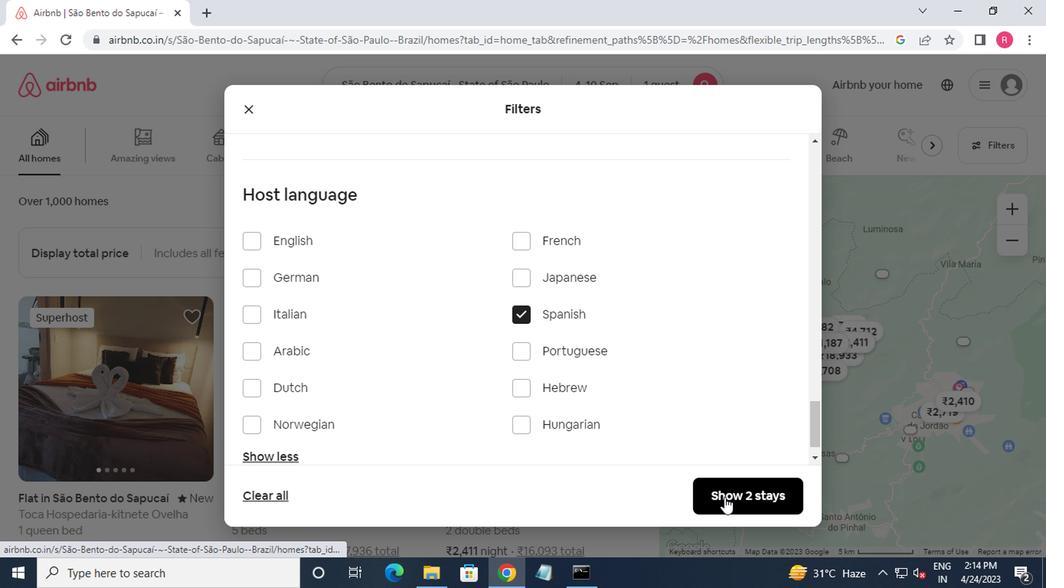 
Action: Mouse moved to (721, 493)
Screenshot: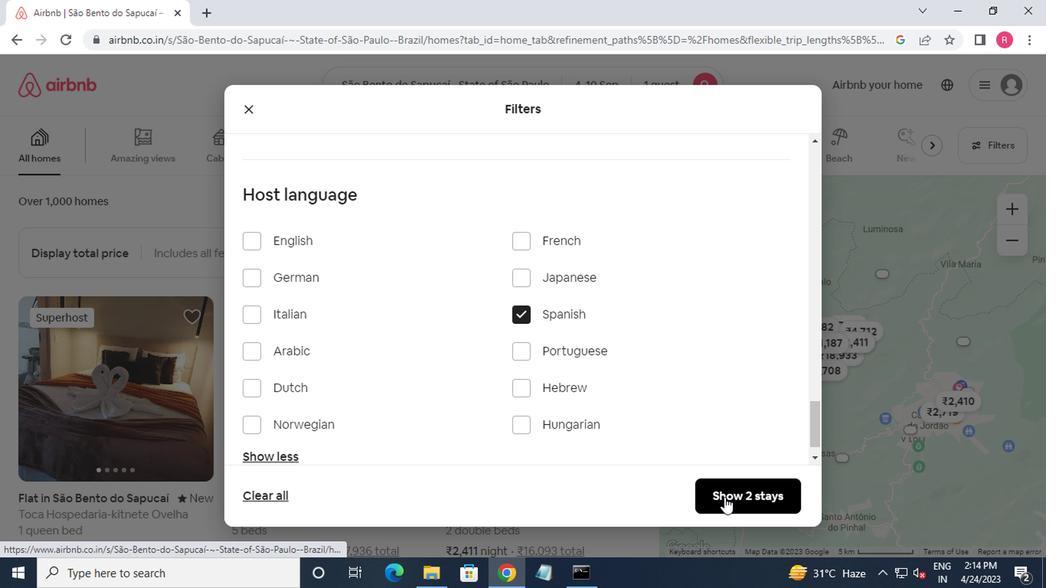 
